 Task: Send an email with the signature Danny Hernandez with the subject Follow-up on a salary expectation and the message I am following up on the status of the project deliverables. Can you please let me know if there are any delays? from softage.7@softage.net to softage.4@softage.net and softage.5@softage.net
Action: Mouse moved to (86, 111)
Screenshot: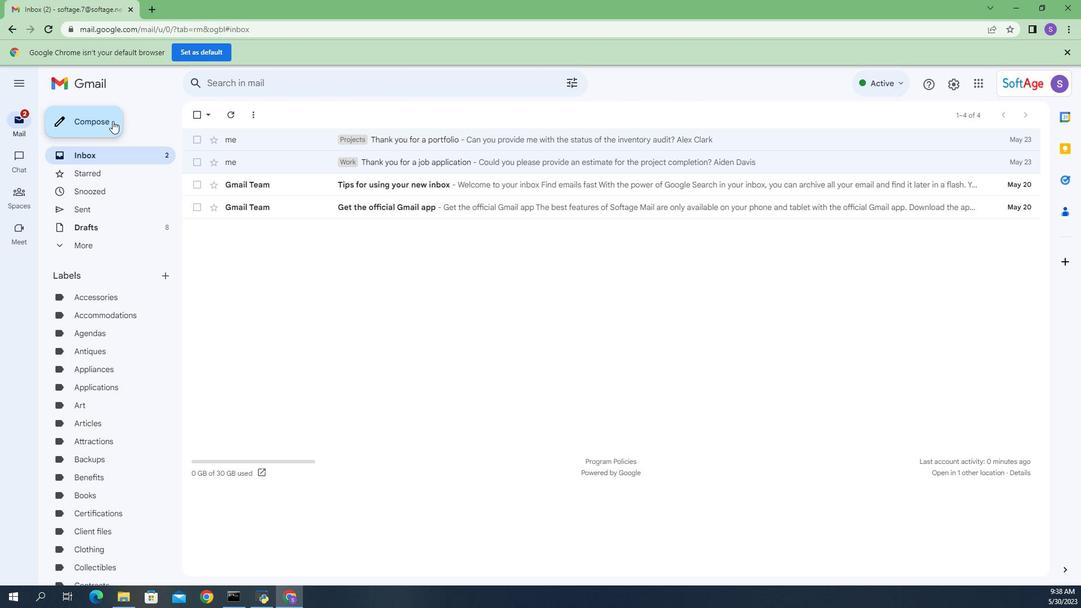 
Action: Mouse pressed left at (86, 111)
Screenshot: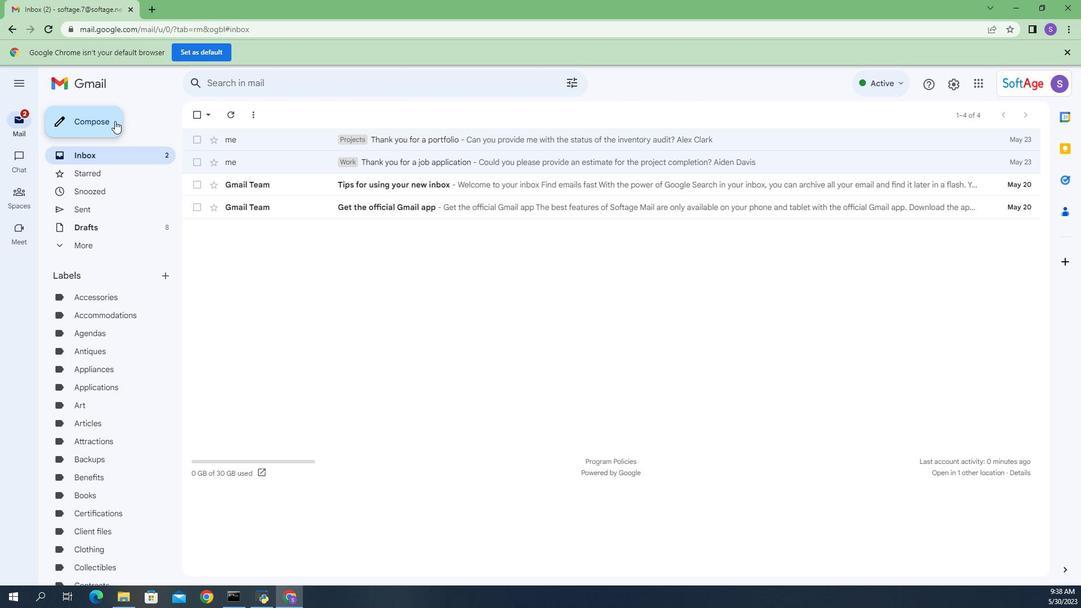 
Action: Mouse moved to (921, 580)
Screenshot: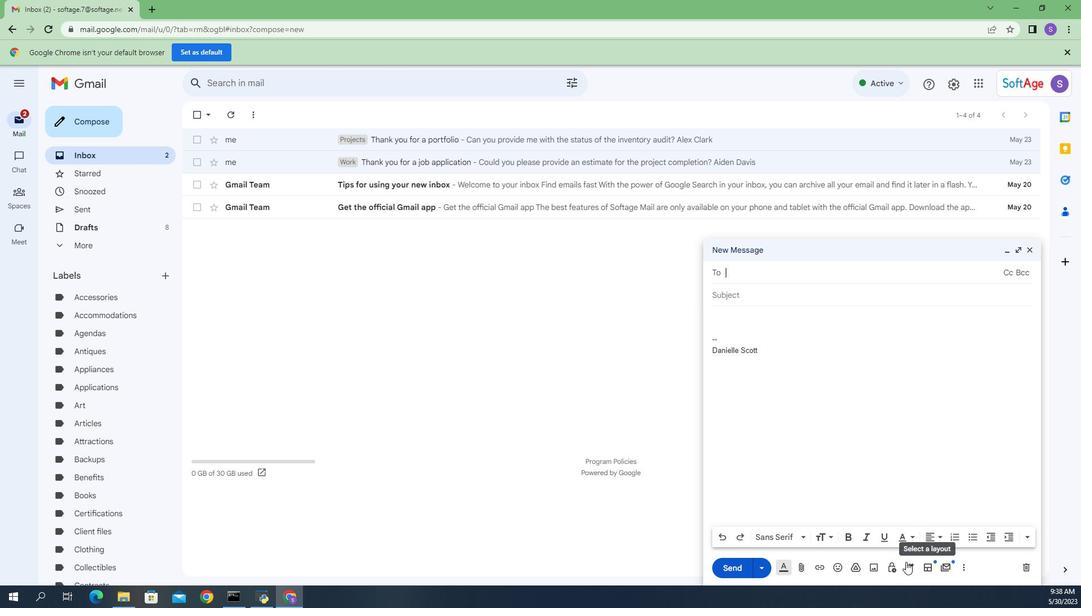 
Action: Mouse pressed left at (921, 580)
Screenshot: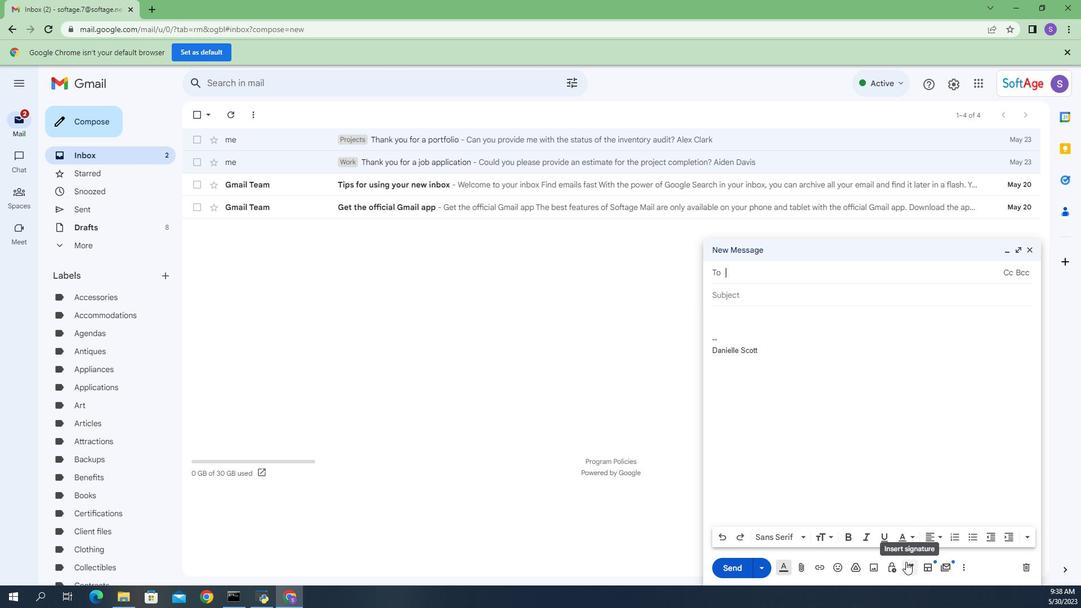 
Action: Mouse moved to (946, 516)
Screenshot: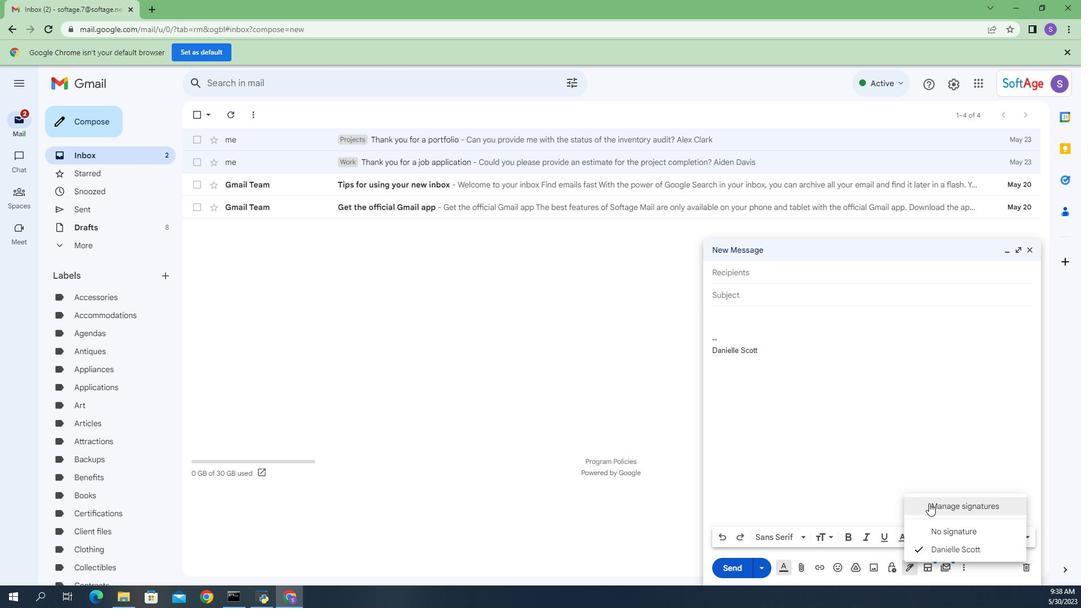 
Action: Mouse pressed left at (946, 516)
Screenshot: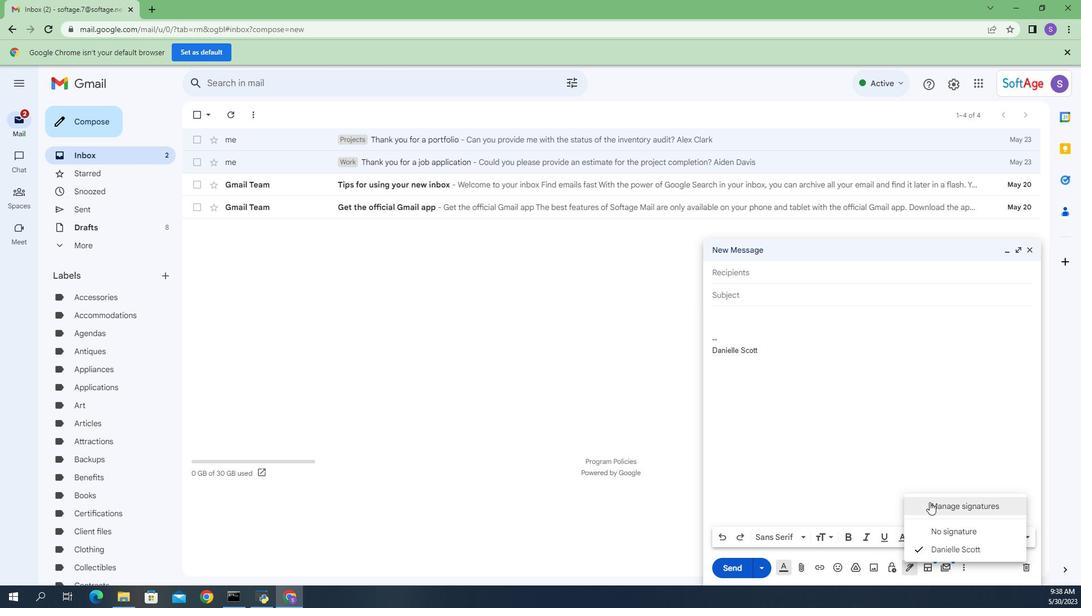 
Action: Mouse moved to (462, 336)
Screenshot: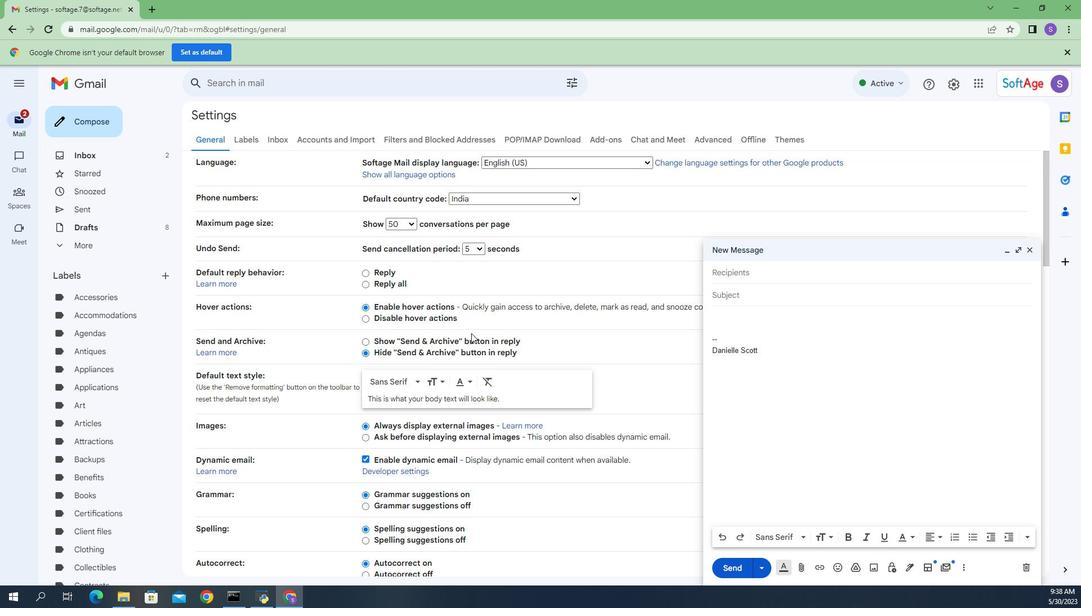 
Action: Mouse scrolled (462, 336) with delta (0, 0)
Screenshot: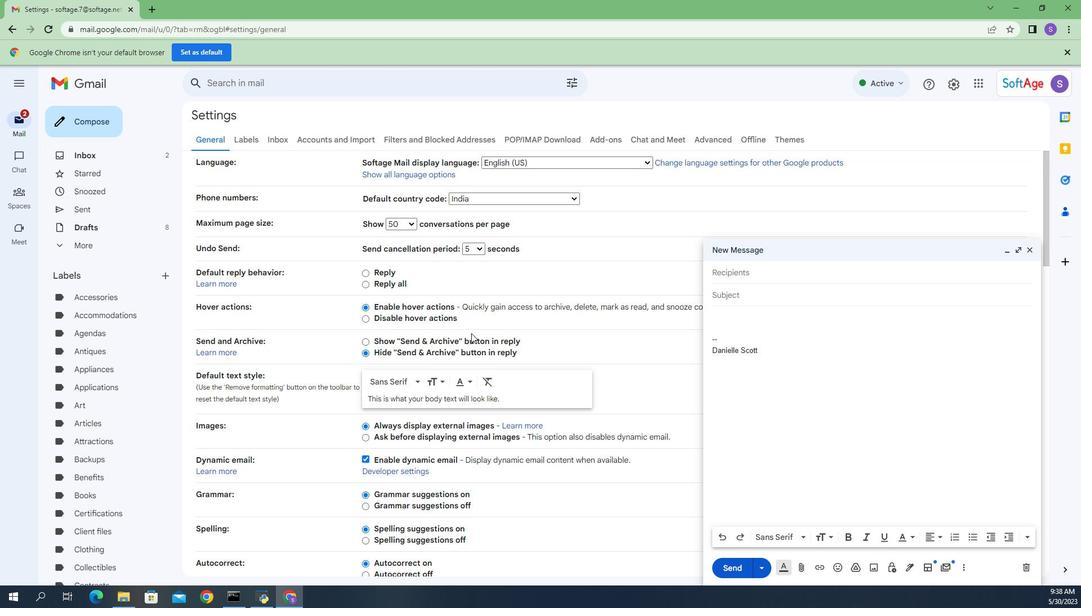 
Action: Mouse scrolled (462, 336) with delta (0, 0)
Screenshot: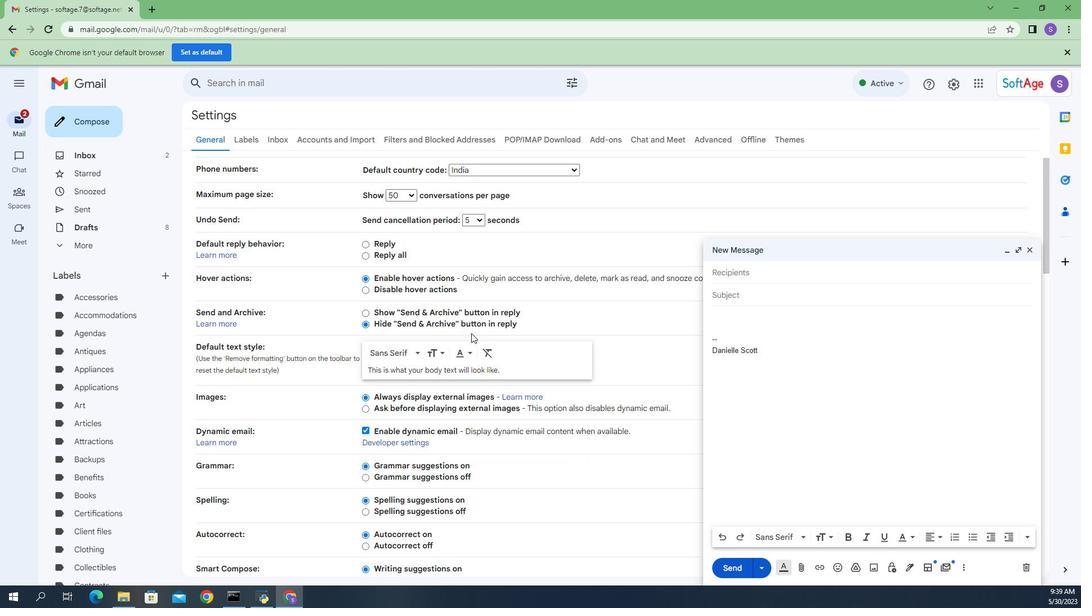 
Action: Mouse scrolled (462, 336) with delta (0, 0)
Screenshot: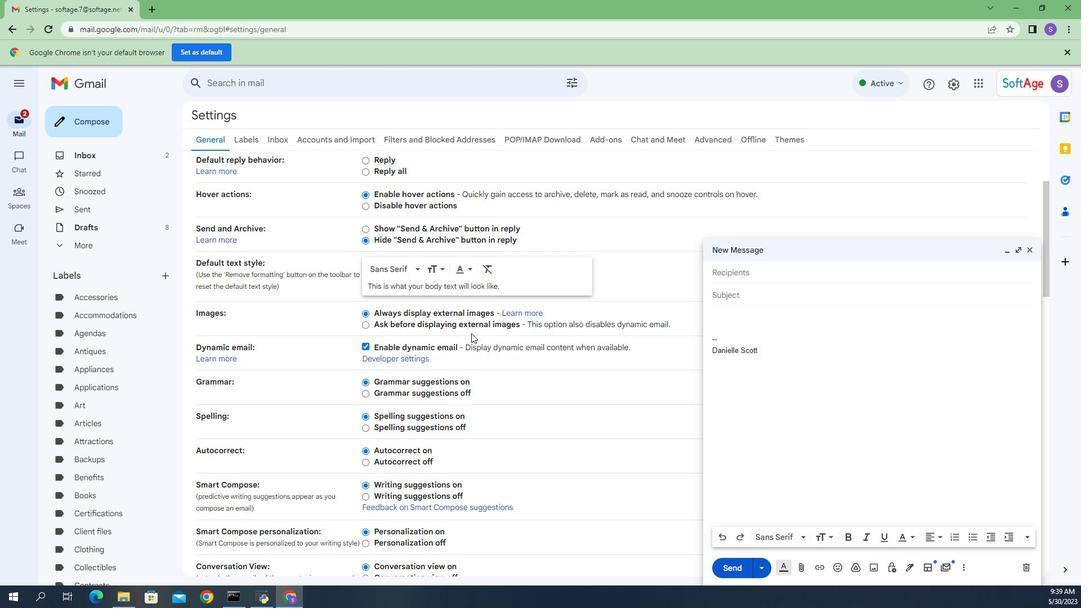 
Action: Mouse scrolled (462, 336) with delta (0, 0)
Screenshot: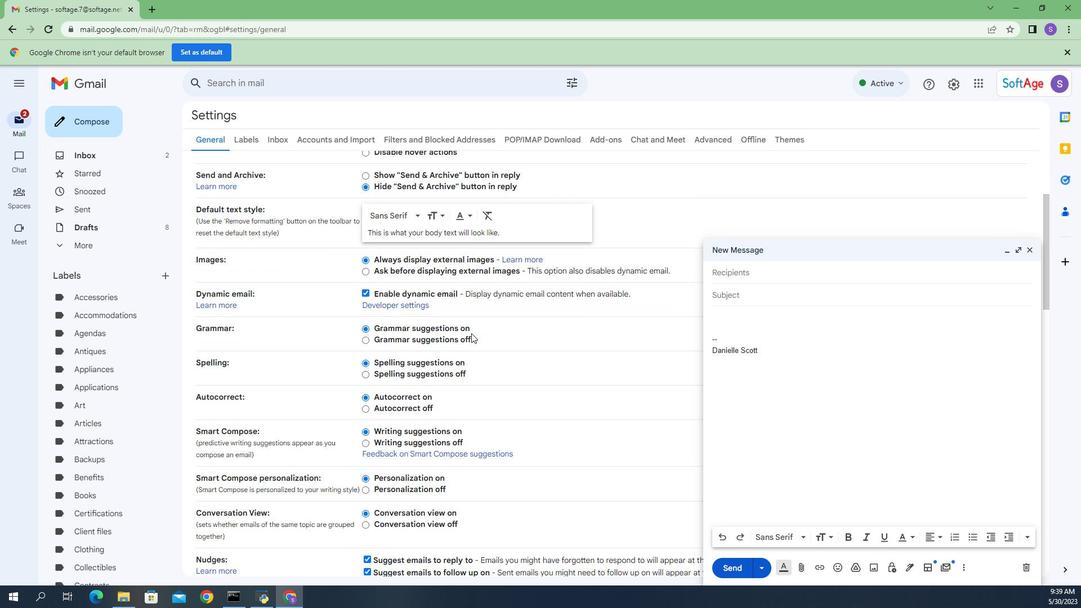 
Action: Mouse scrolled (462, 336) with delta (0, 0)
Screenshot: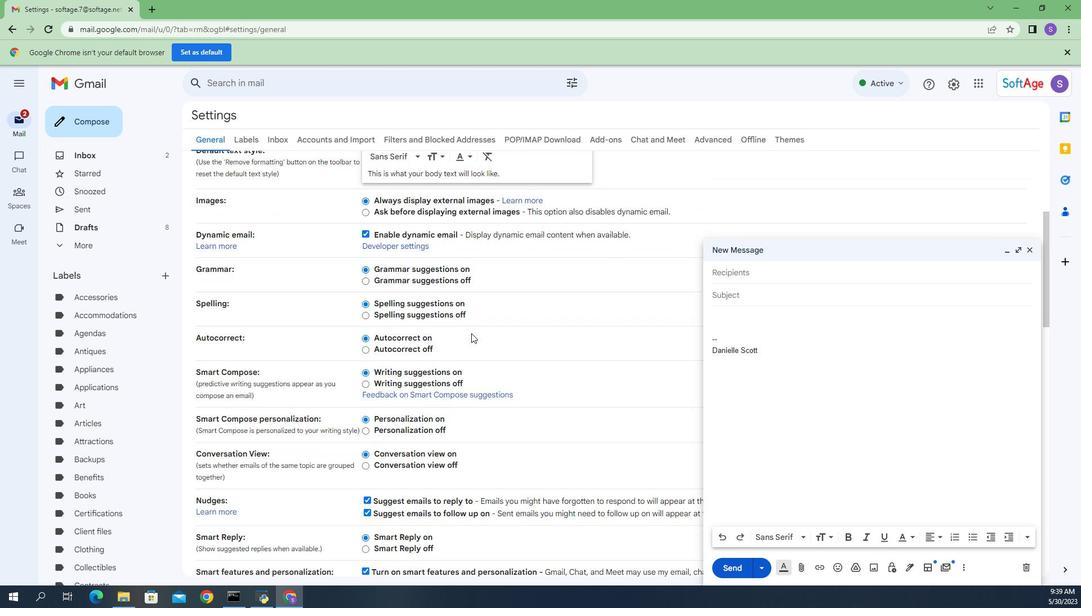 
Action: Mouse scrolled (462, 336) with delta (0, 0)
Screenshot: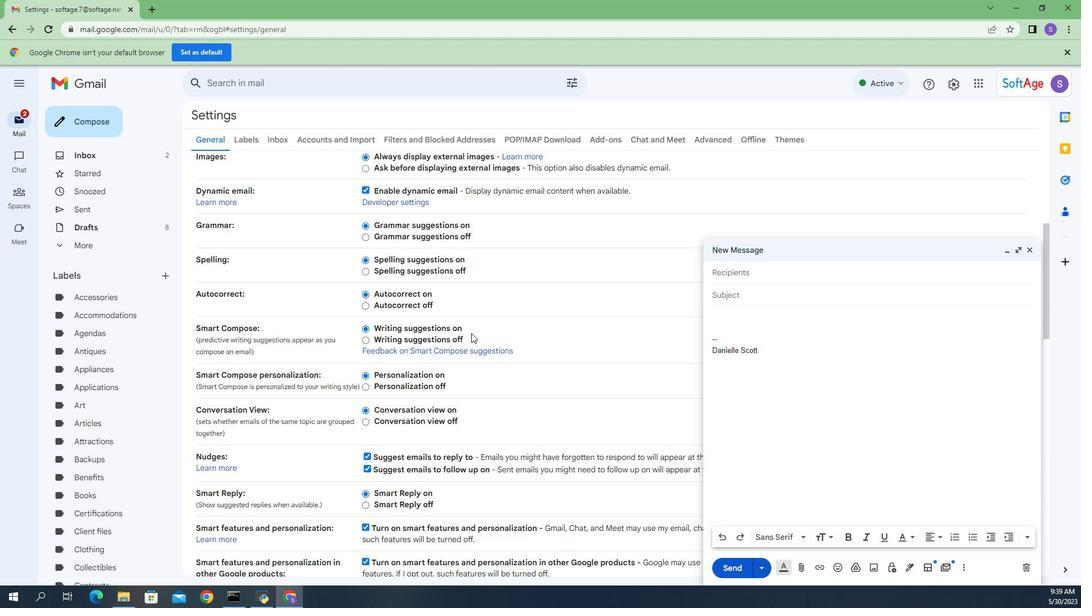 
Action: Mouse scrolled (462, 336) with delta (0, 0)
Screenshot: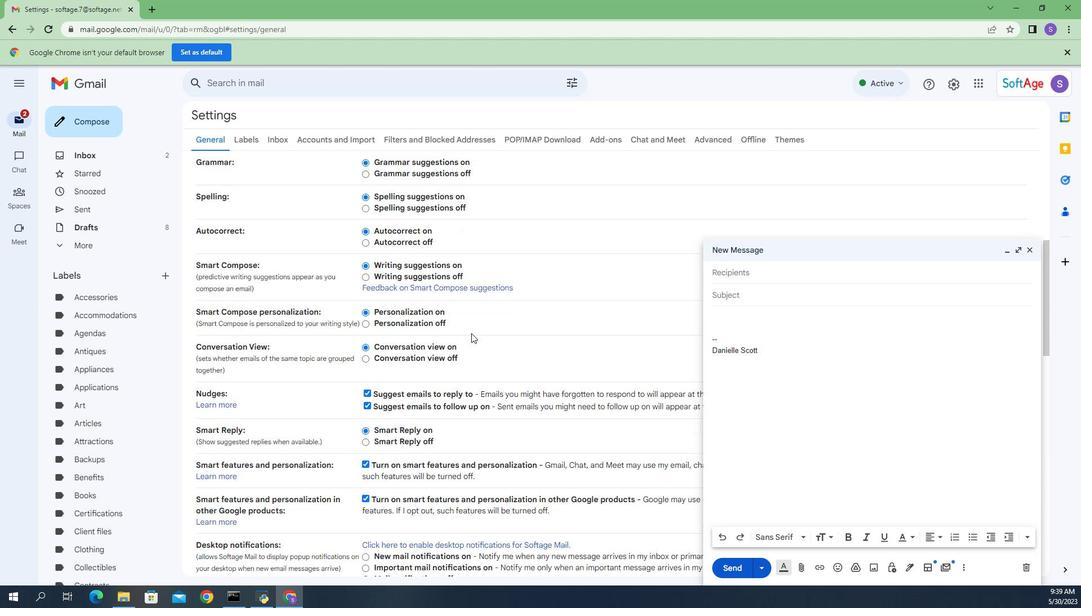 
Action: Mouse scrolled (462, 336) with delta (0, 0)
Screenshot: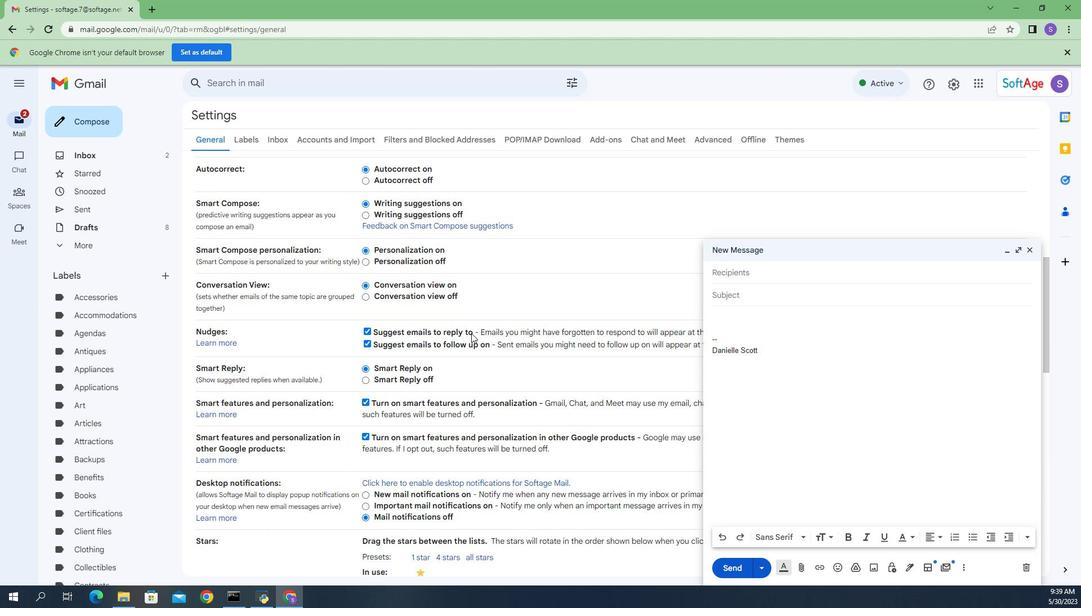 
Action: Mouse scrolled (462, 336) with delta (0, 0)
Screenshot: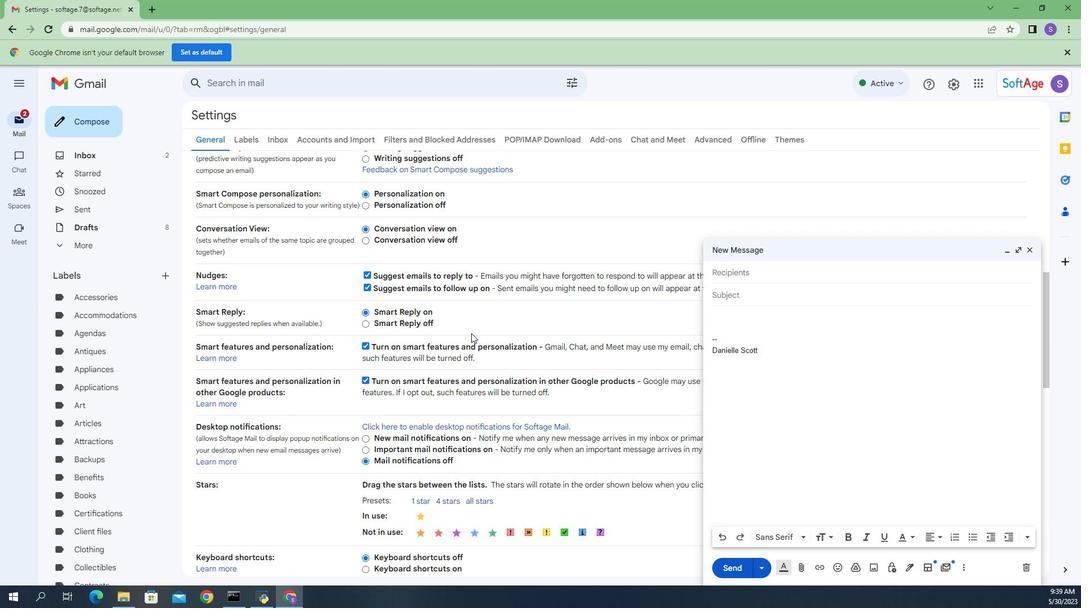 
Action: Mouse scrolled (462, 336) with delta (0, 0)
Screenshot: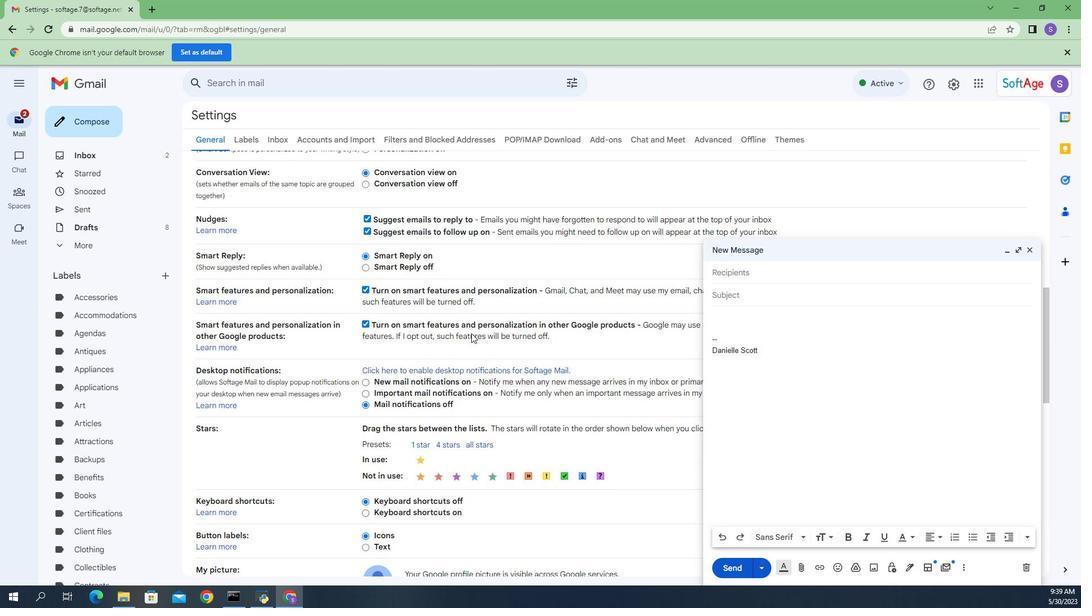 
Action: Mouse scrolled (462, 336) with delta (0, 0)
Screenshot: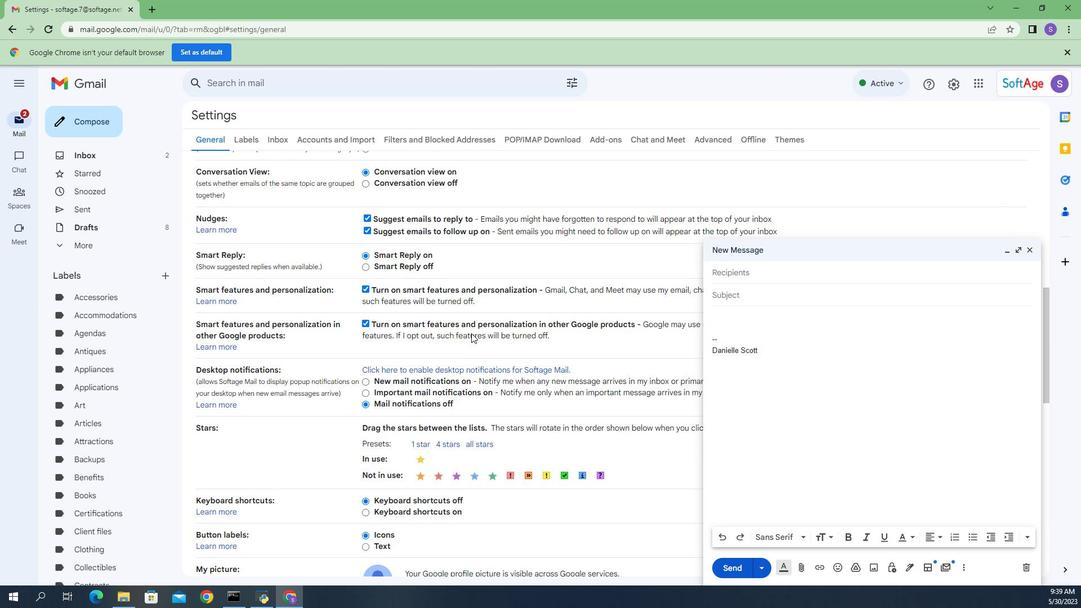 
Action: Mouse scrolled (462, 336) with delta (0, 0)
Screenshot: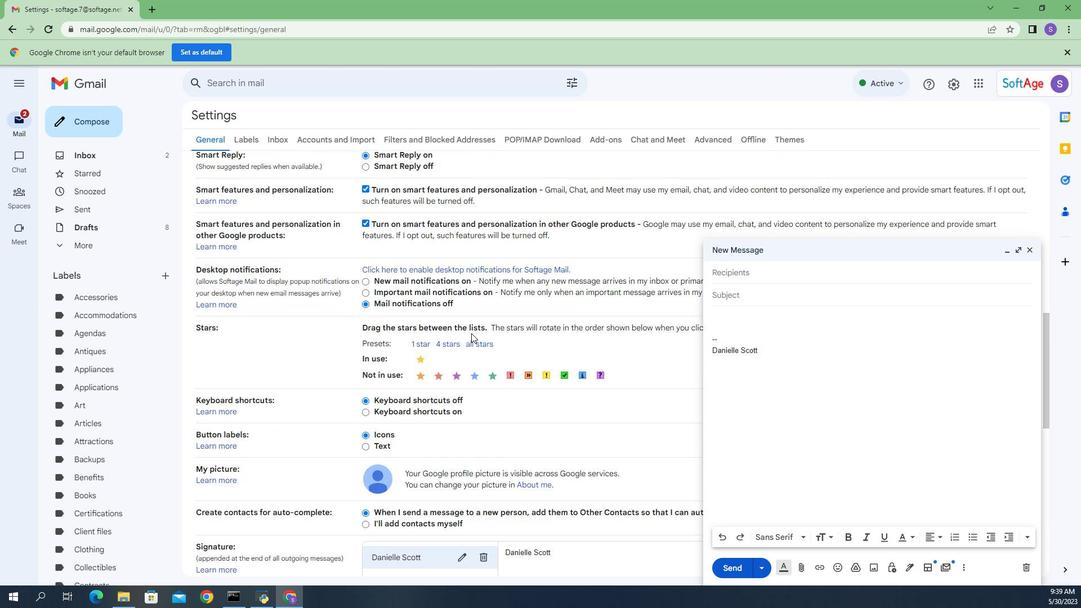 
Action: Mouse scrolled (462, 336) with delta (0, 0)
Screenshot: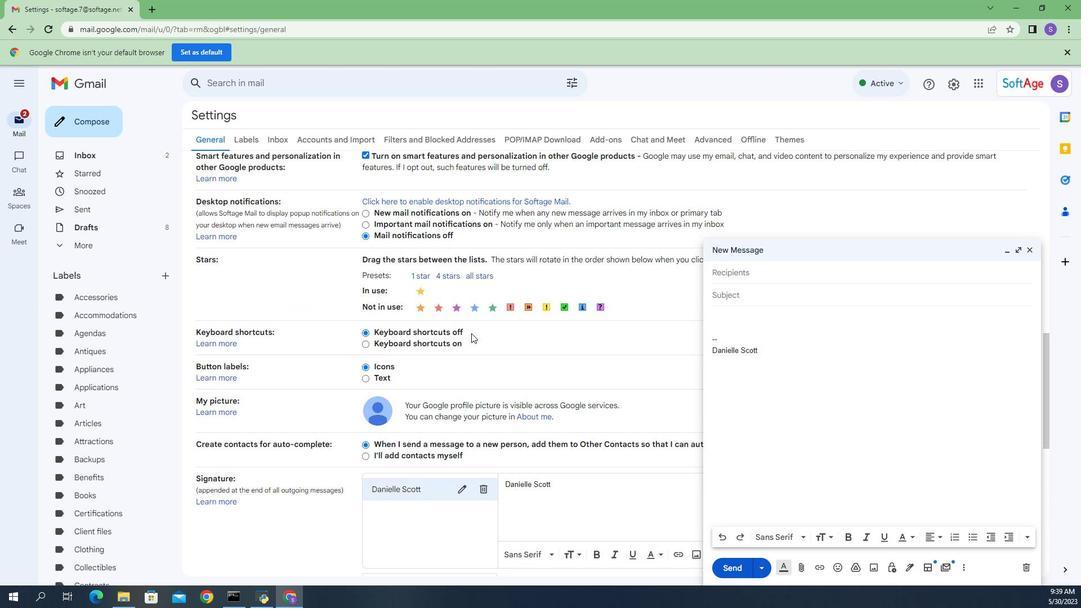 
Action: Mouse scrolled (462, 336) with delta (0, 0)
Screenshot: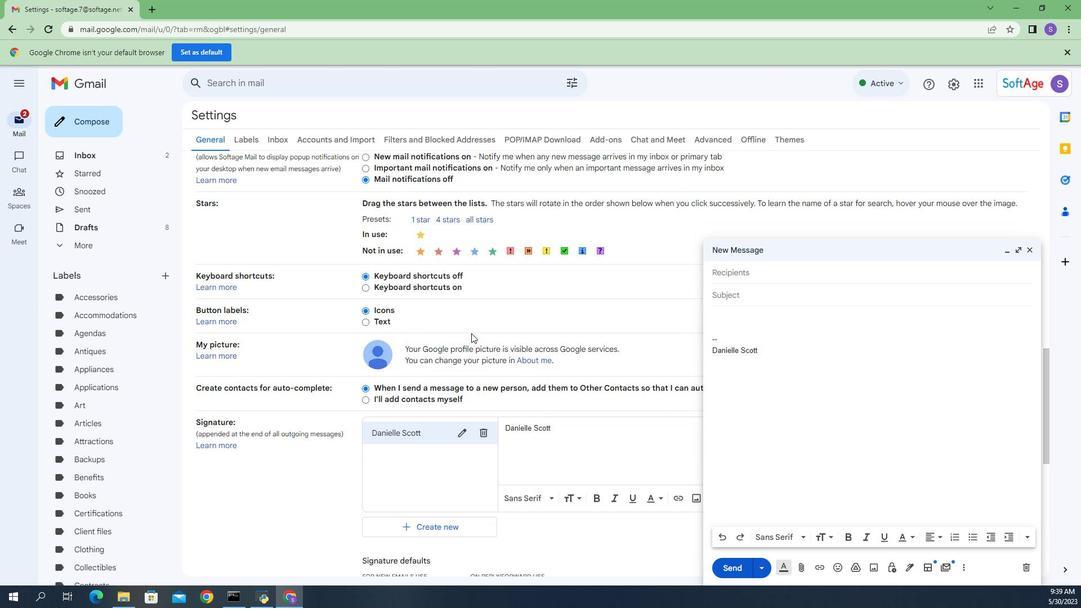 
Action: Mouse moved to (477, 384)
Screenshot: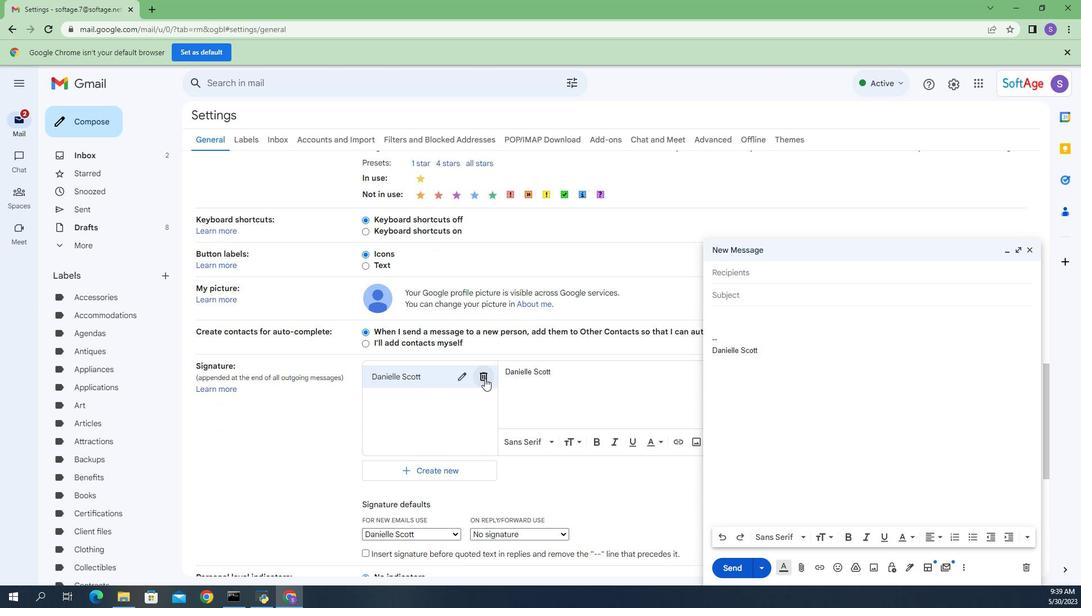 
Action: Mouse pressed left at (477, 384)
Screenshot: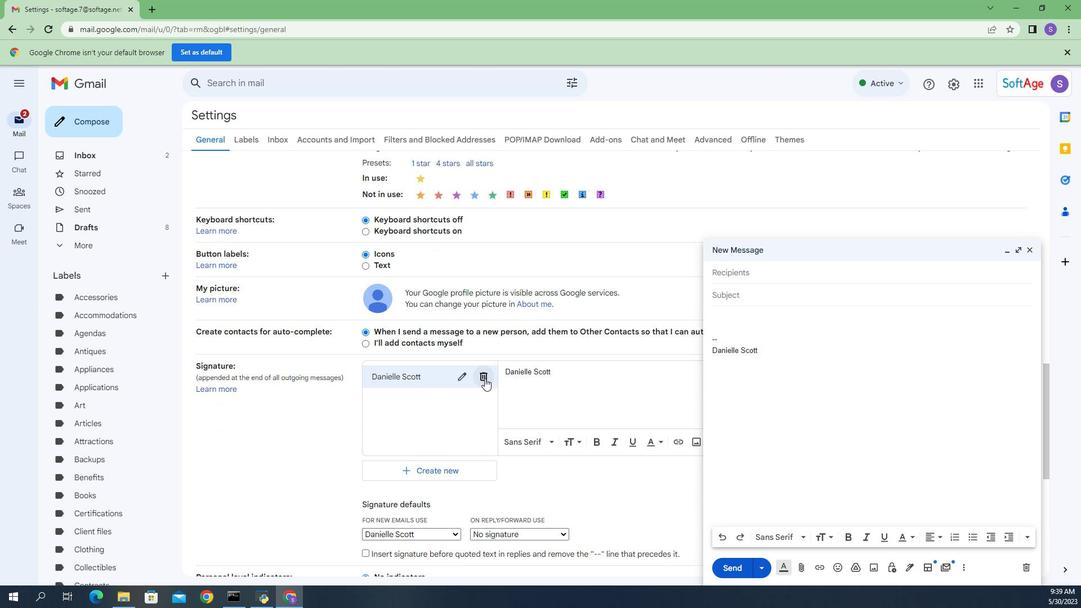 
Action: Mouse moved to (634, 348)
Screenshot: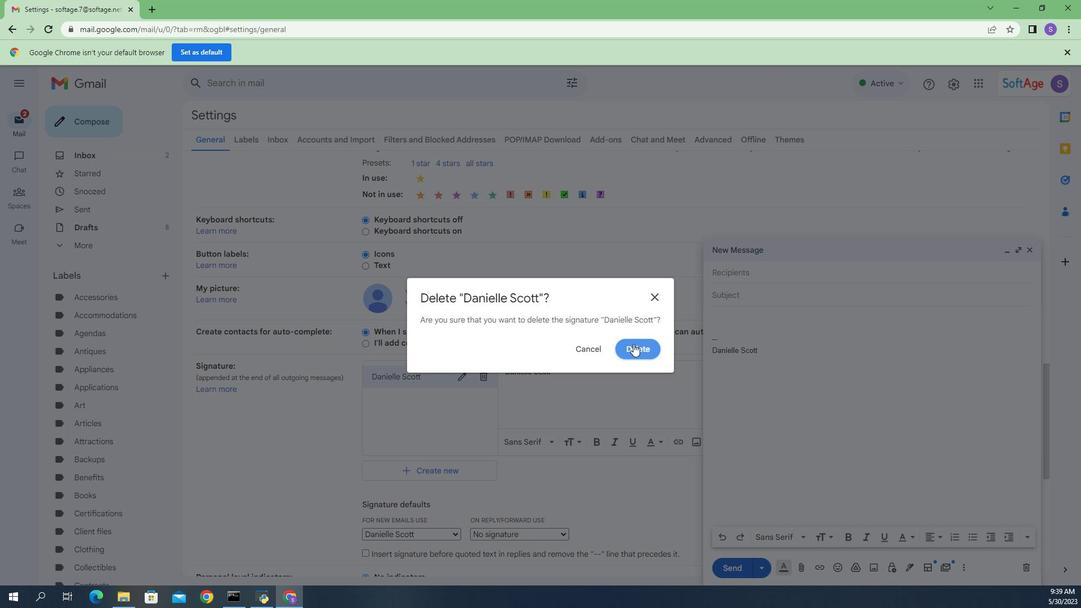 
Action: Mouse pressed left at (634, 348)
Screenshot: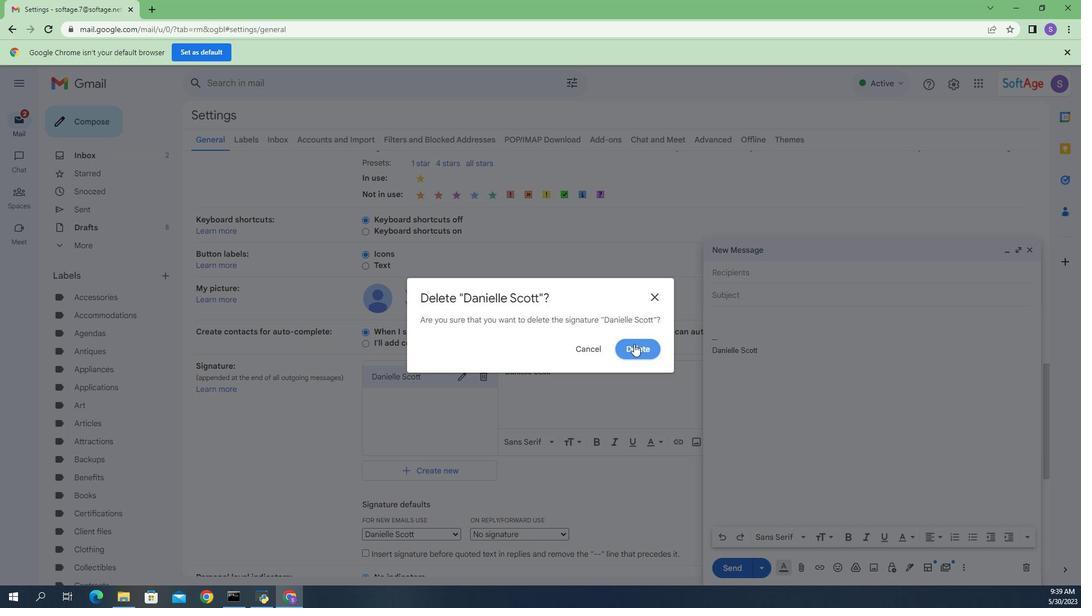 
Action: Mouse moved to (401, 396)
Screenshot: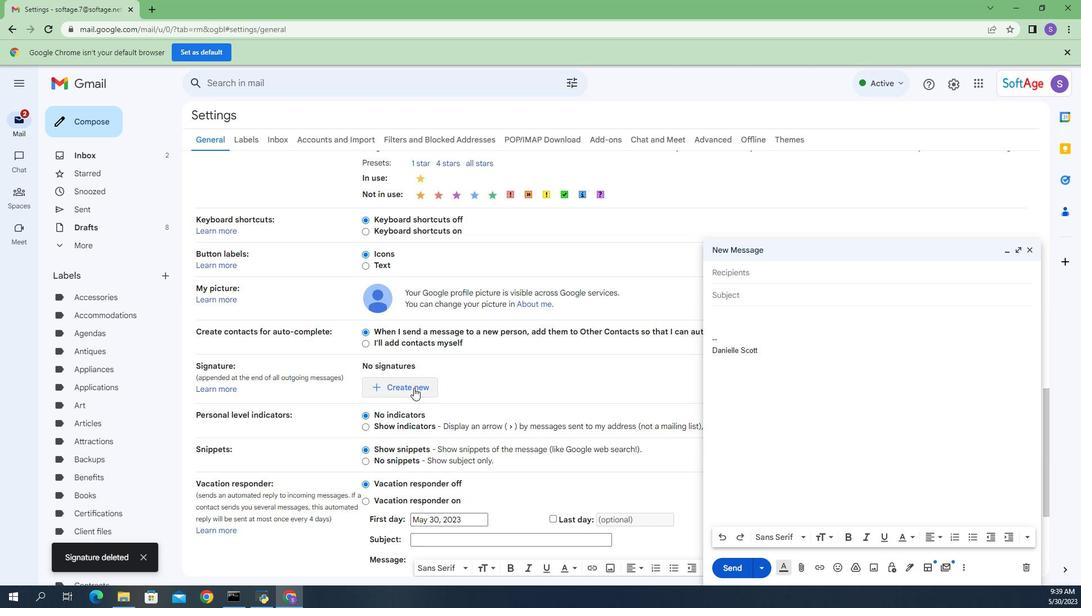 
Action: Mouse pressed left at (401, 396)
Screenshot: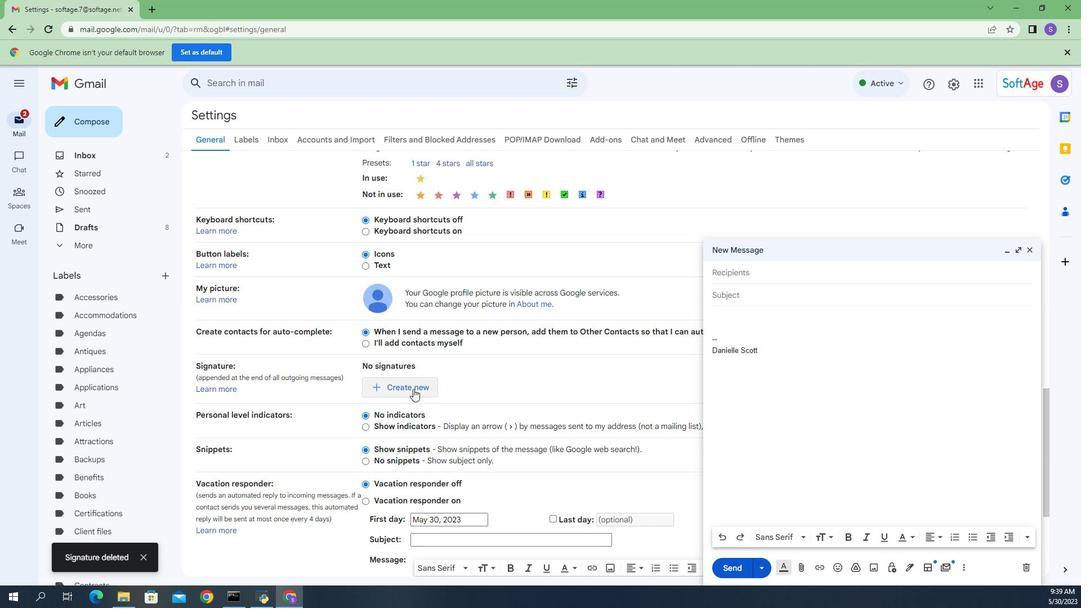 
Action: Mouse moved to (401, 391)
Screenshot: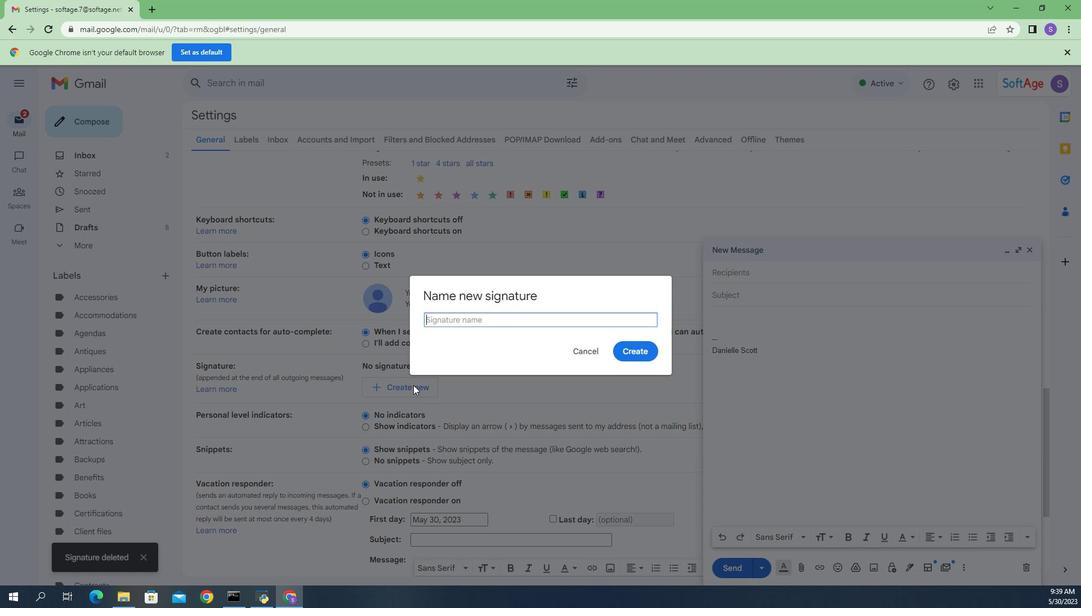 
Action: Key pressed <Key.caps_lock>D<Key.caps_lock>anny<Key.space><Key.caps_lock>H<Key.caps_lock>ernandez
Screenshot: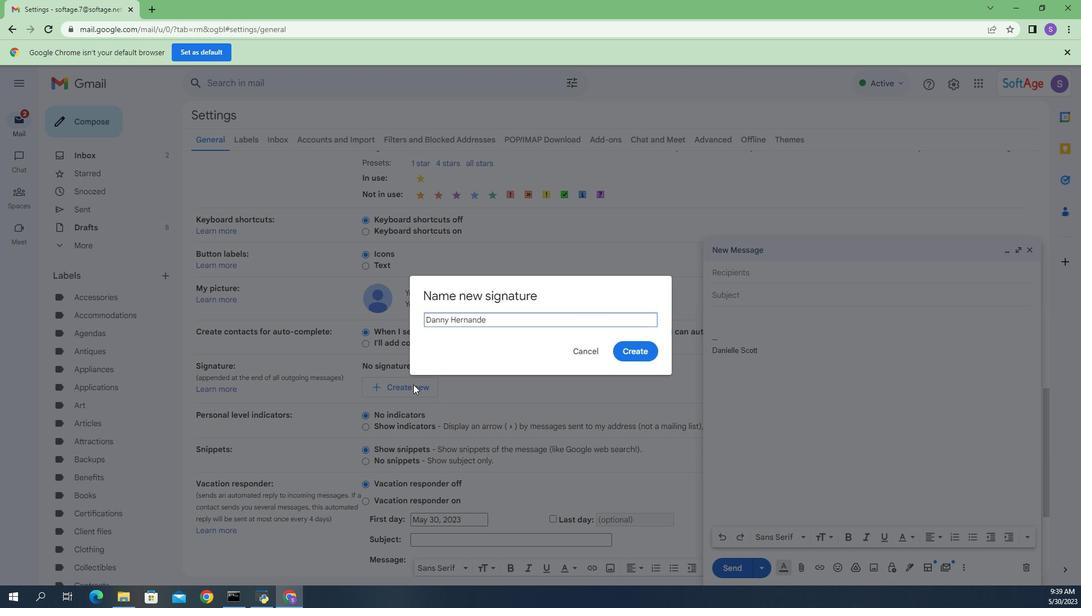 
Action: Mouse moved to (626, 354)
Screenshot: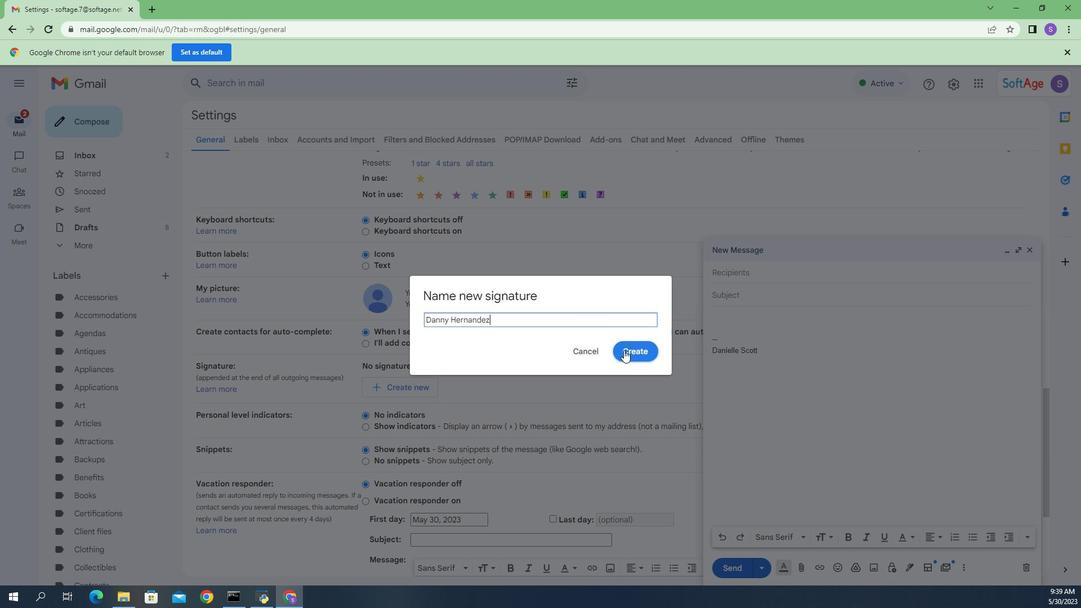 
Action: Mouse pressed left at (626, 354)
Screenshot: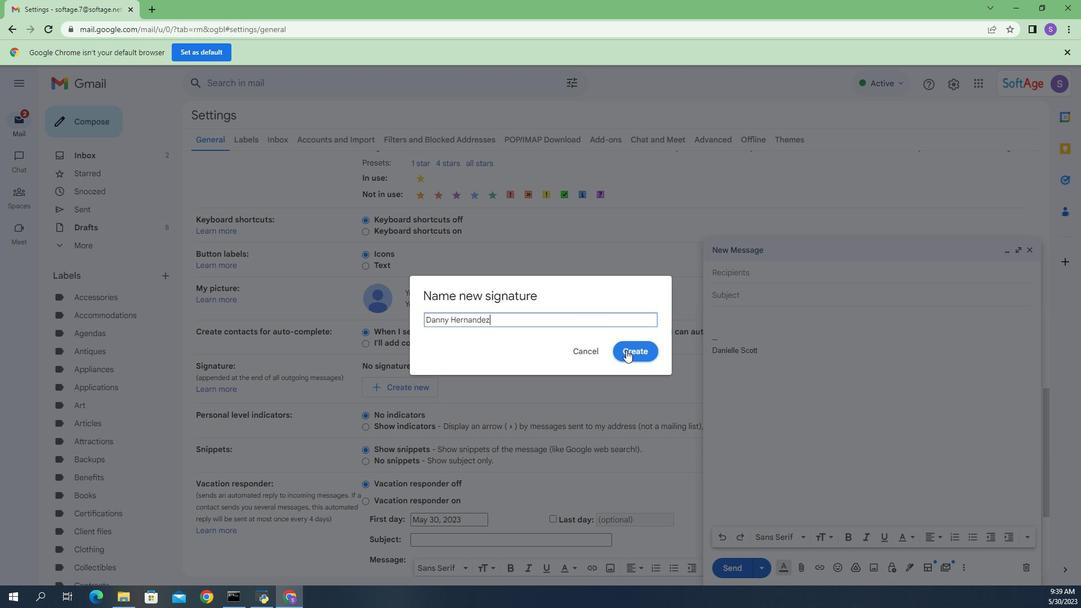 
Action: Mouse moved to (592, 398)
Screenshot: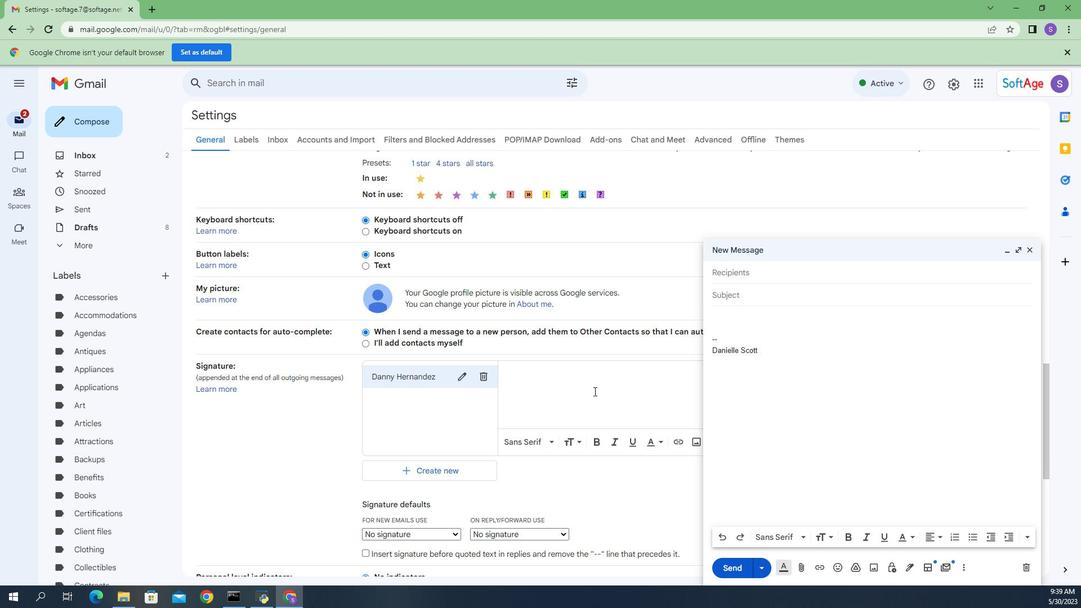 
Action: Mouse pressed left at (592, 398)
Screenshot: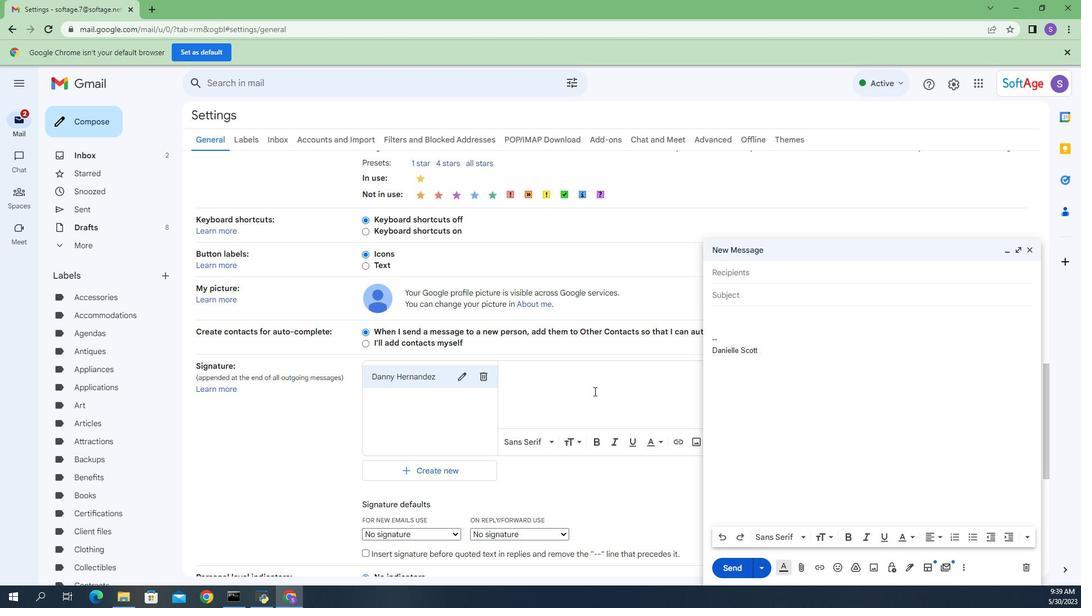 
Action: Mouse moved to (604, 460)
Screenshot: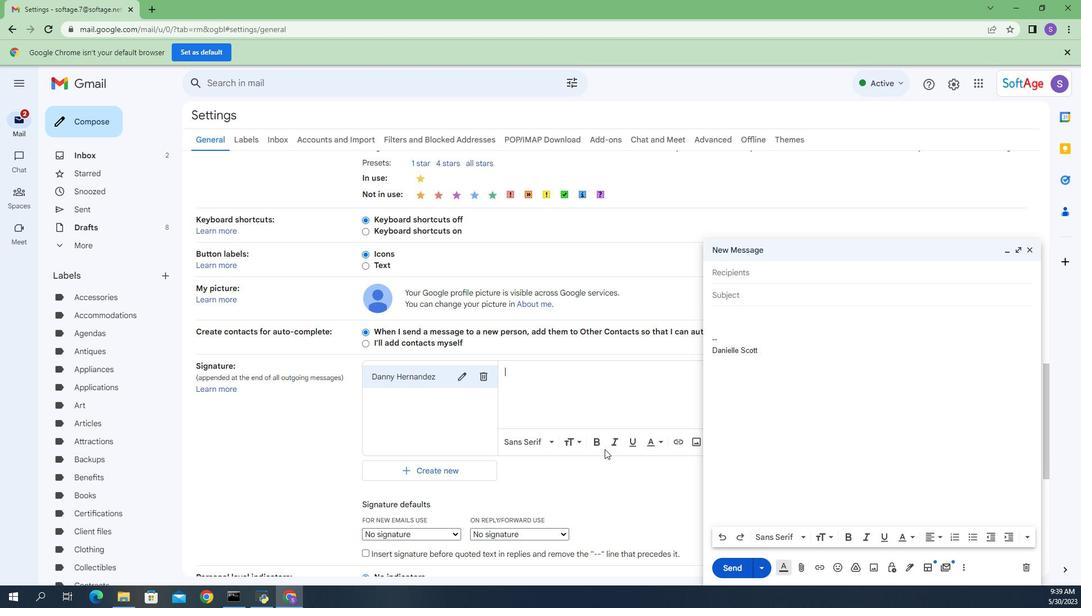 
Action: Key pressed <Key.caps_lock>D
Screenshot: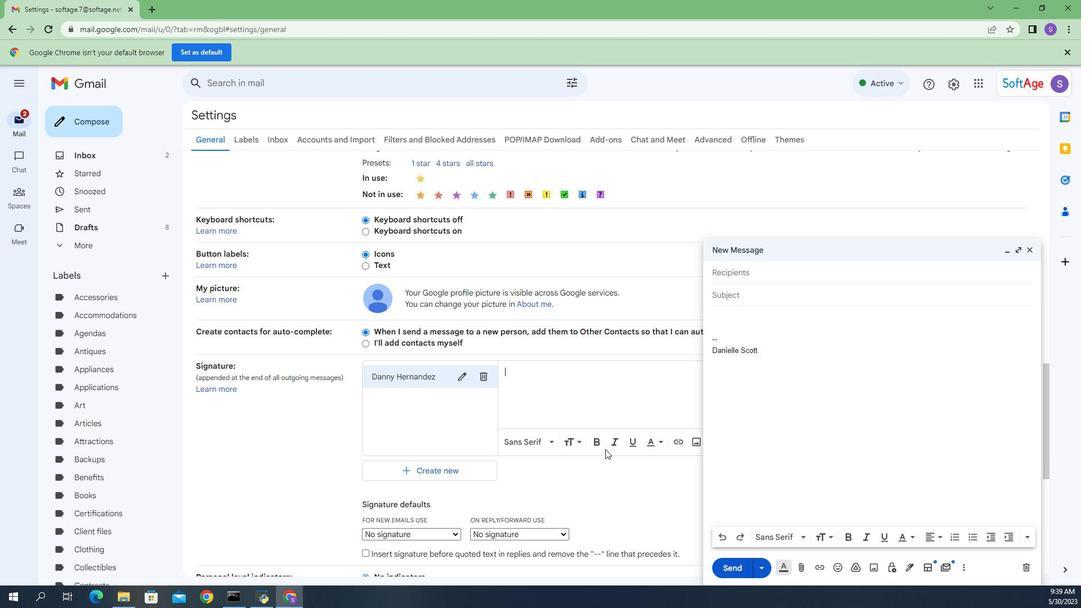 
Action: Mouse moved to (604, 460)
Screenshot: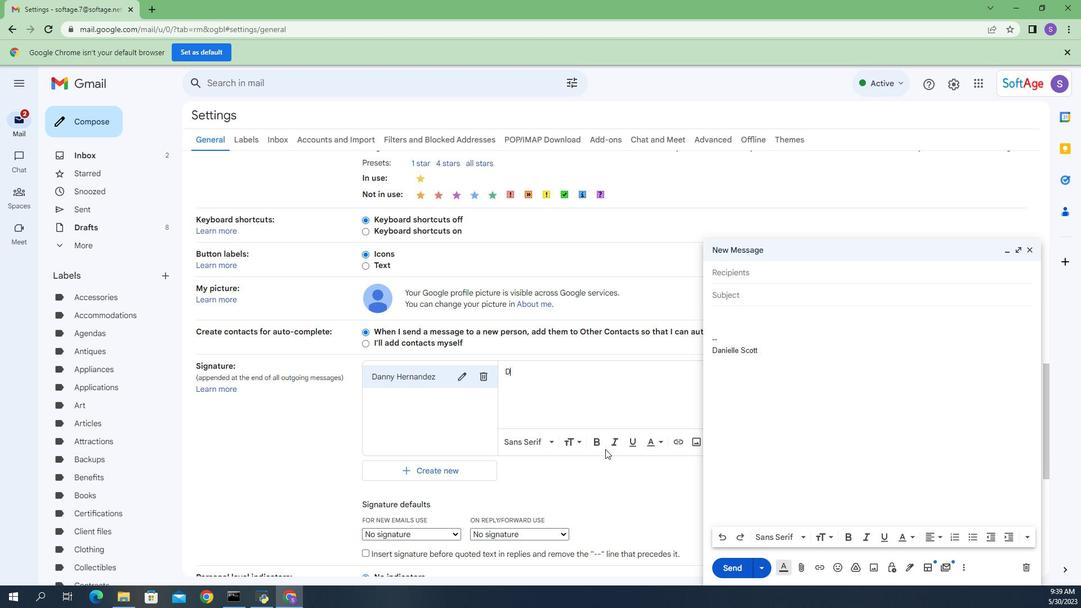 
Action: Key pressed <Key.caps_lock>
Screenshot: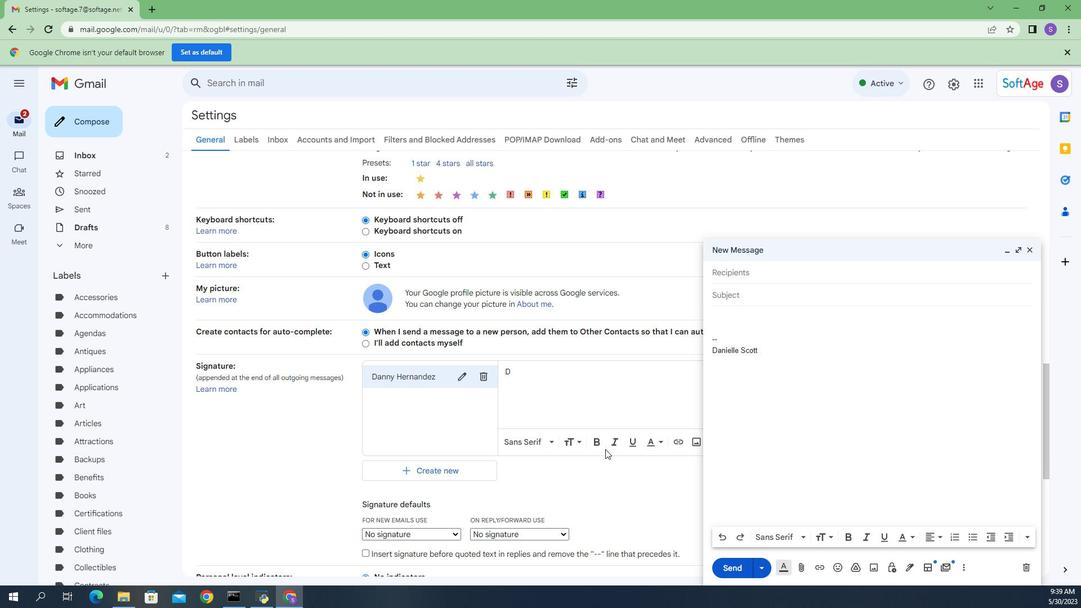 
Action: Mouse moved to (605, 460)
Screenshot: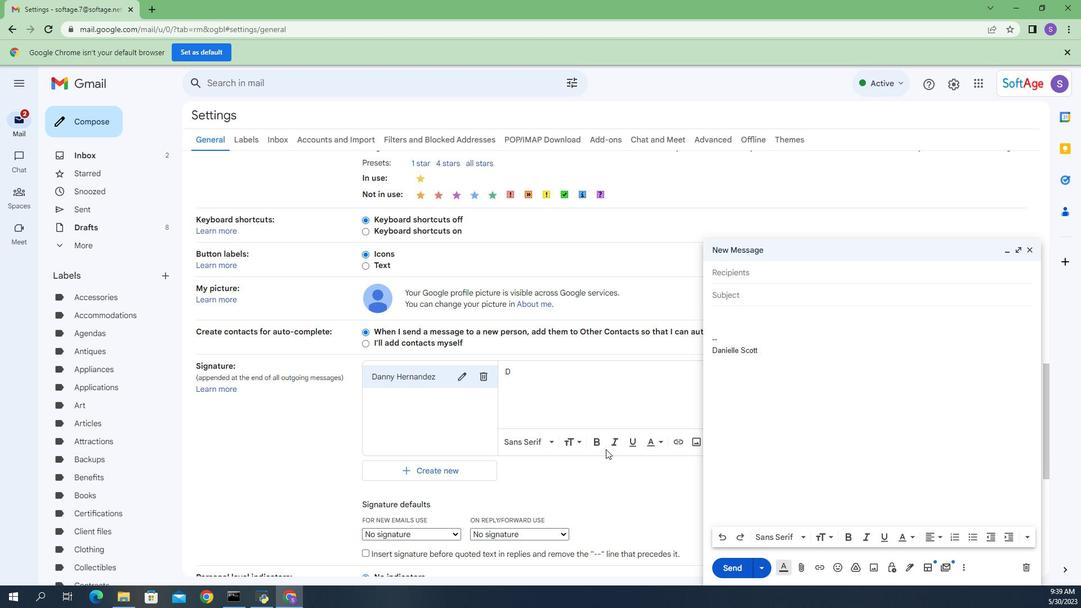 
Action: Key pressed anny
Screenshot: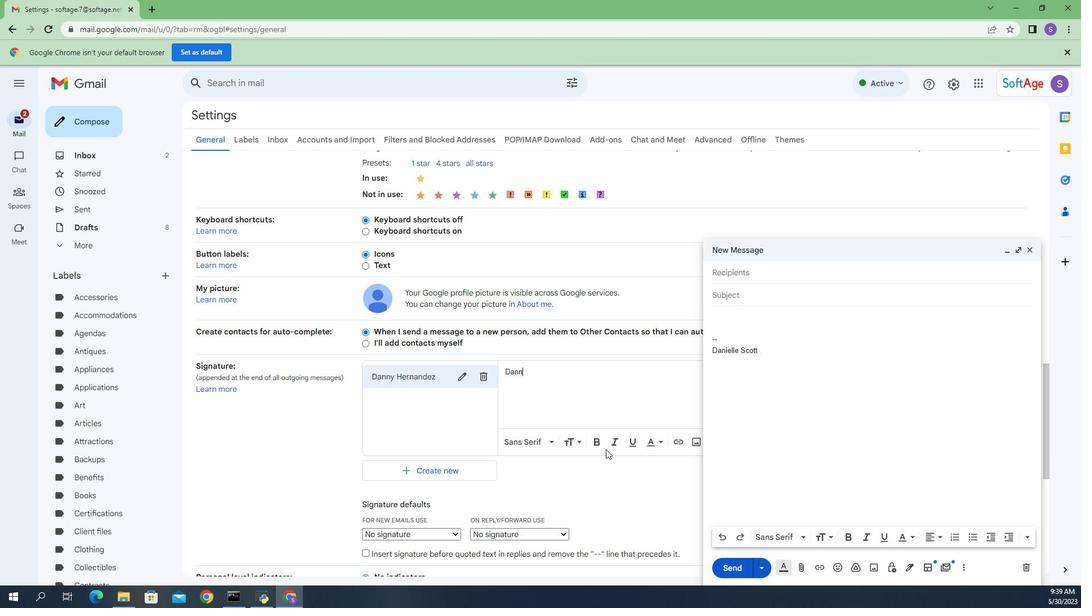 
Action: Mouse moved to (757, 491)
Screenshot: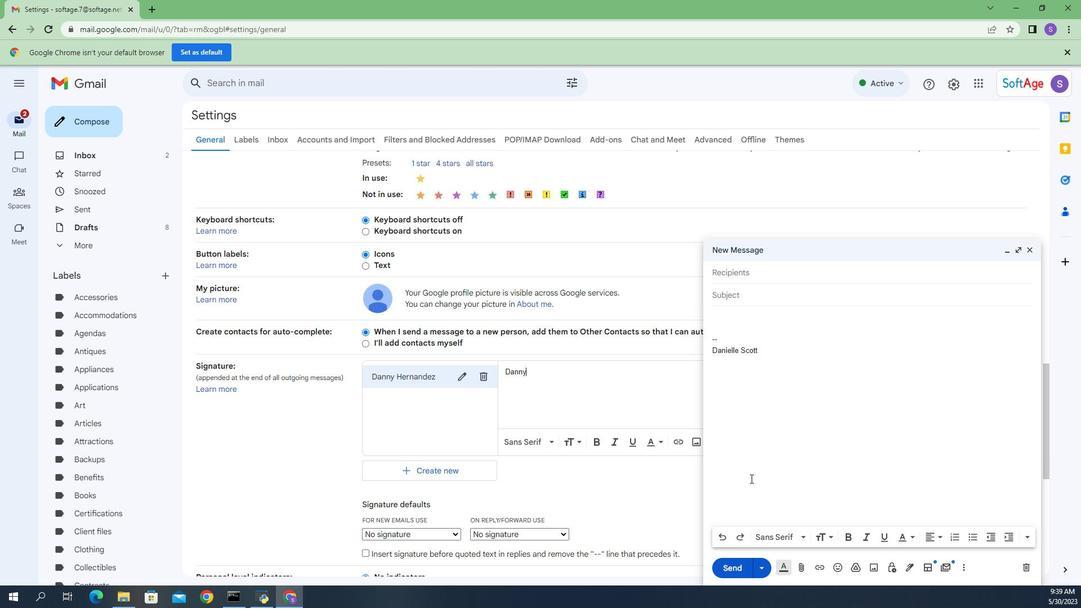 
Action: Key pressed <Key.space><Key.caps_lock>H<Key.caps_lock>ernandez
Screenshot: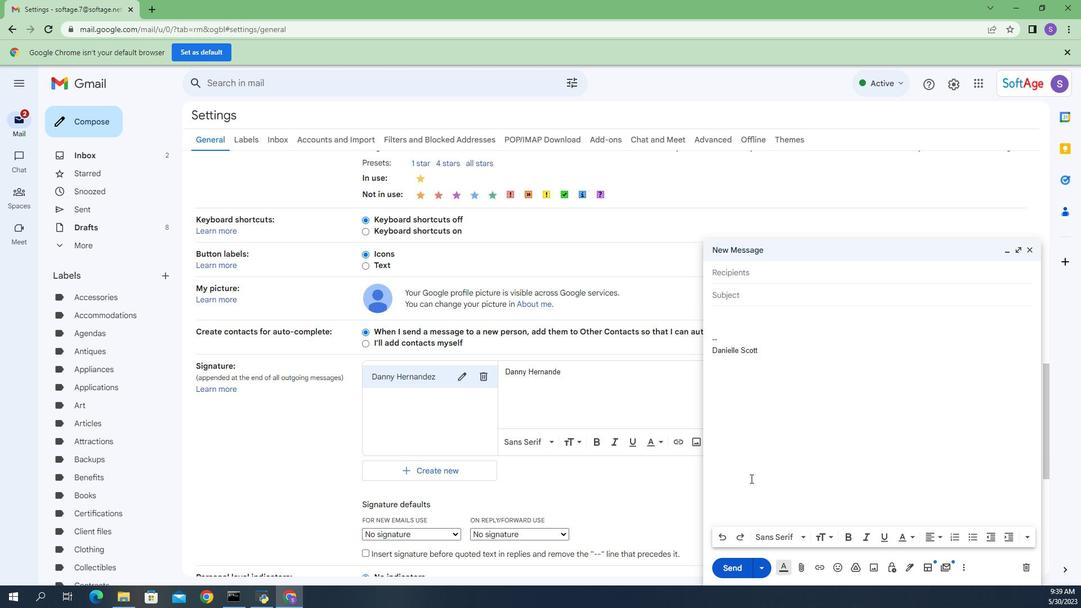 
Action: Mouse moved to (384, 553)
Screenshot: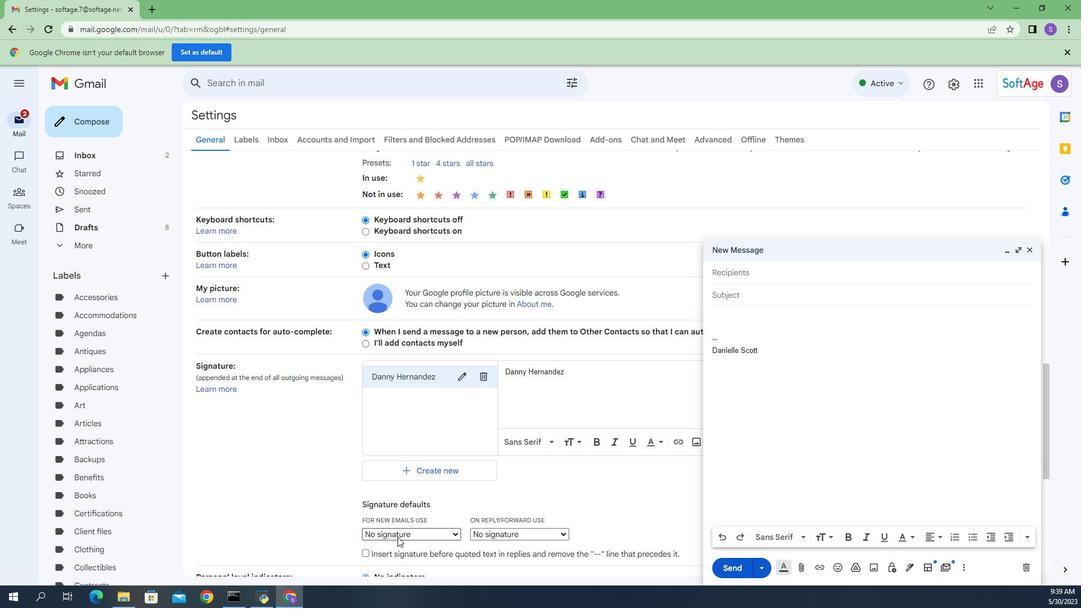 
Action: Mouse pressed left at (384, 553)
Screenshot: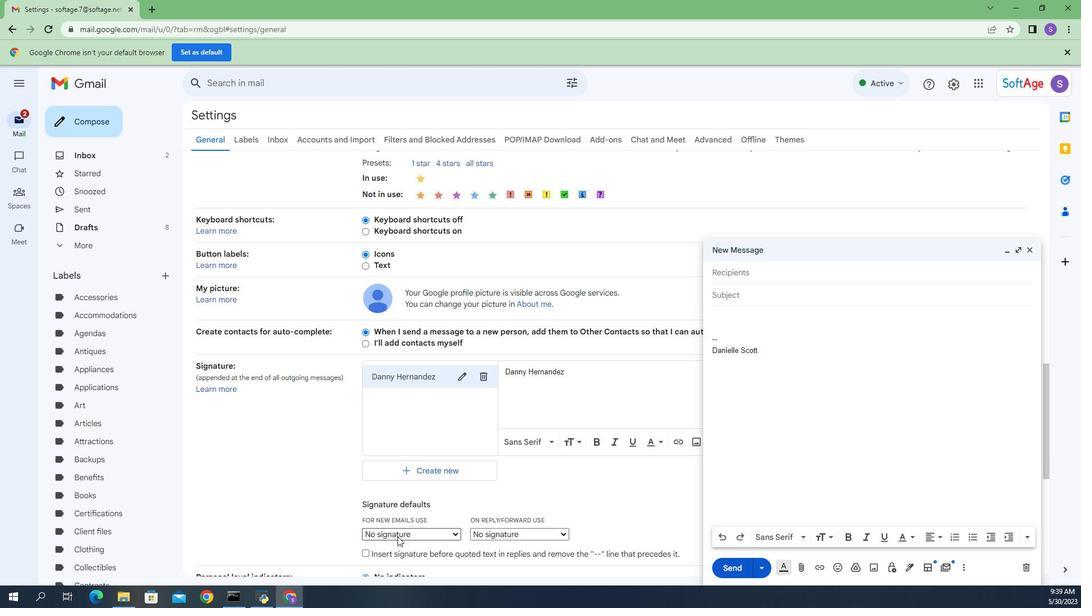 
Action: Mouse moved to (379, 572)
Screenshot: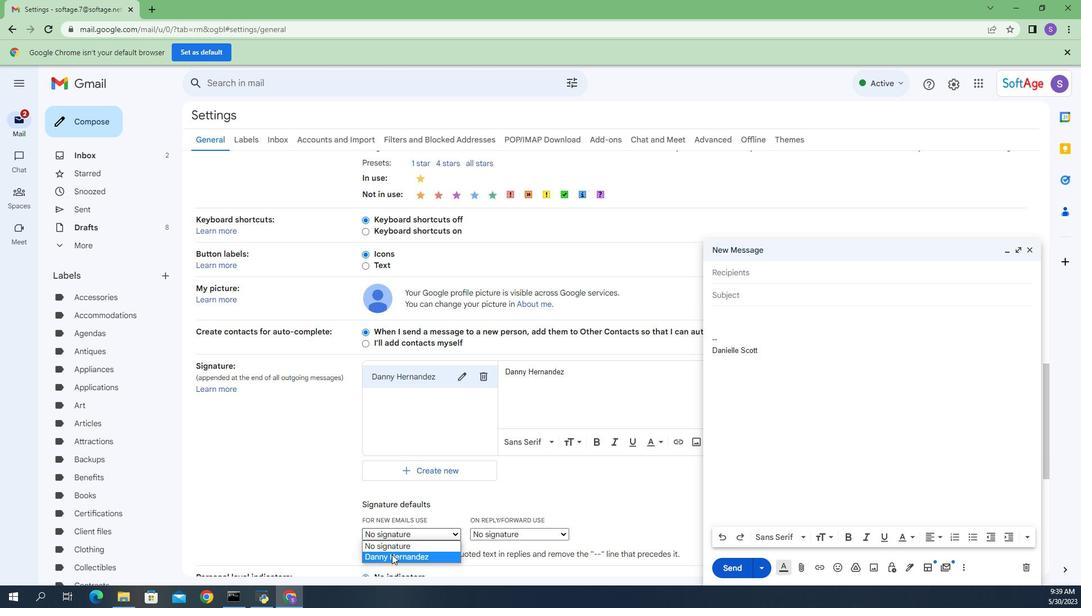 
Action: Mouse pressed left at (379, 572)
Screenshot: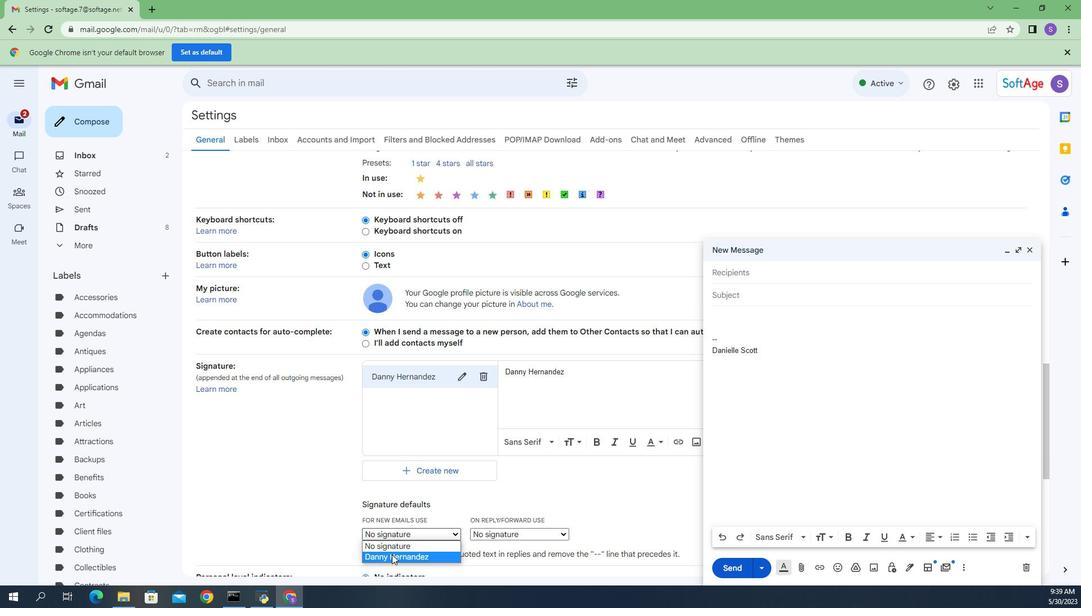 
Action: Mouse scrolled (379, 571) with delta (0, 0)
Screenshot: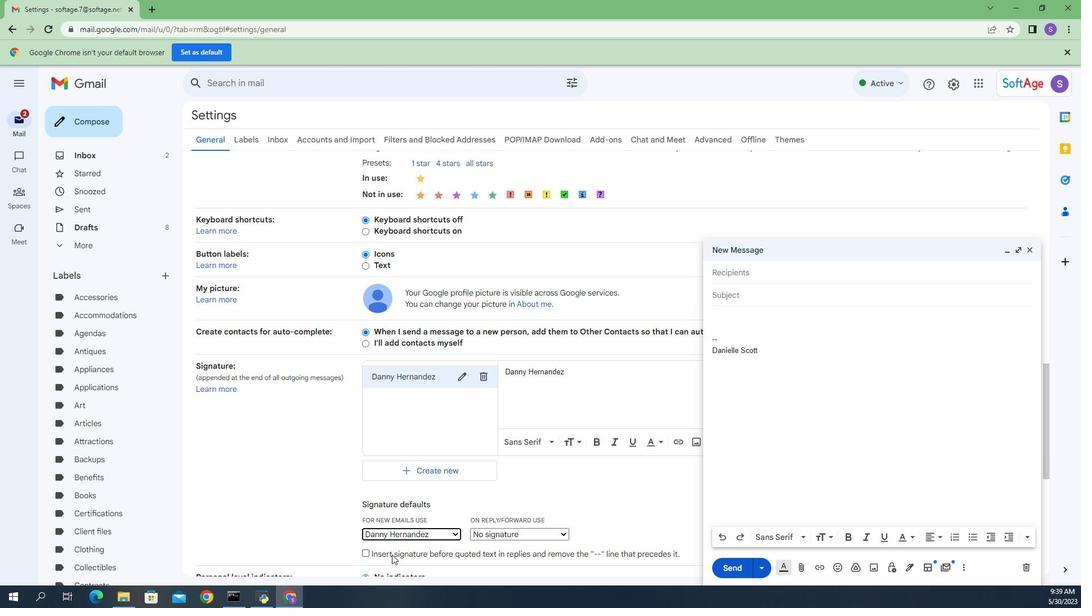 
Action: Mouse scrolled (379, 571) with delta (0, 0)
Screenshot: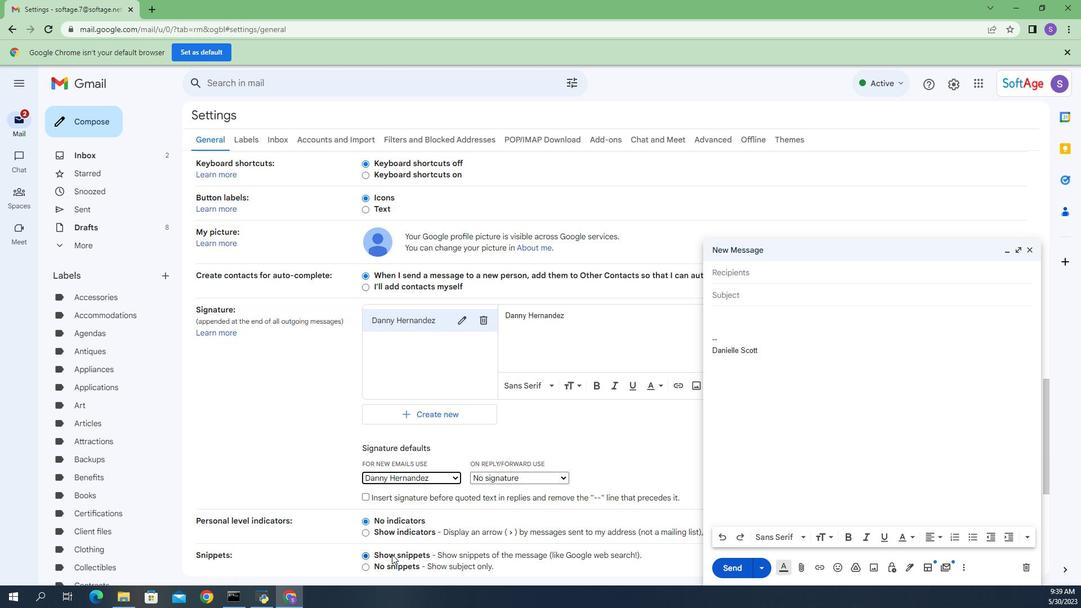 
Action: Mouse scrolled (379, 571) with delta (0, 0)
Screenshot: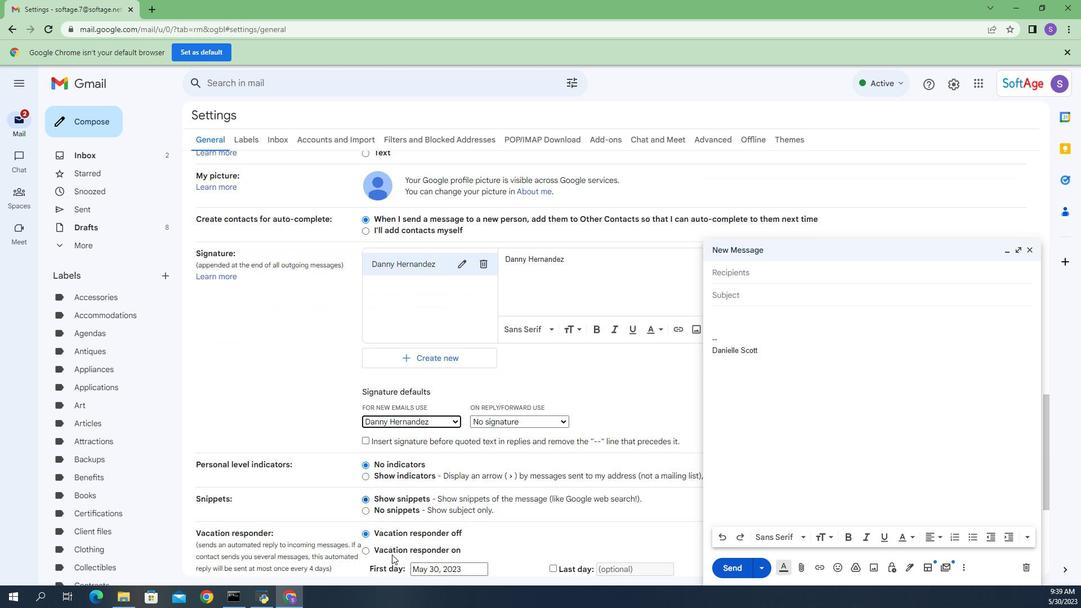 
Action: Mouse scrolled (379, 571) with delta (0, 0)
Screenshot: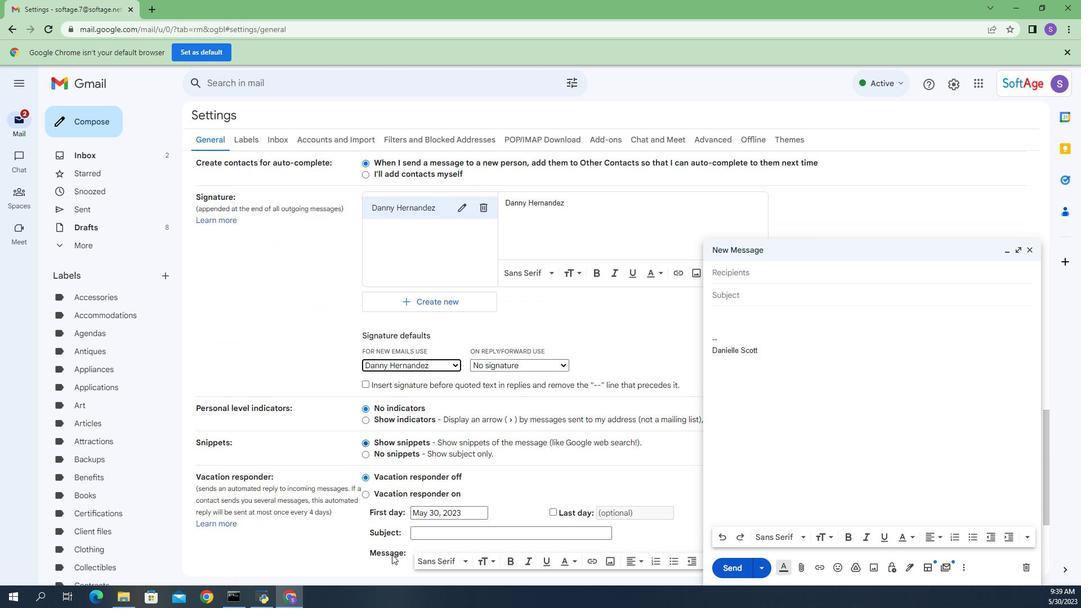 
Action: Mouse scrolled (379, 571) with delta (0, 0)
Screenshot: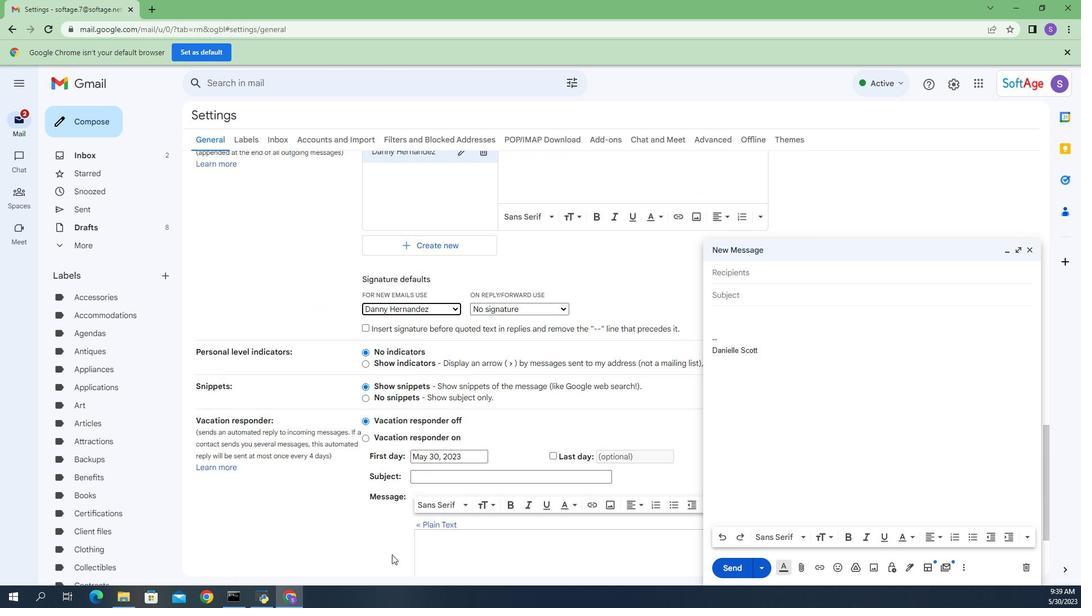 
Action: Mouse scrolled (379, 571) with delta (0, 0)
Screenshot: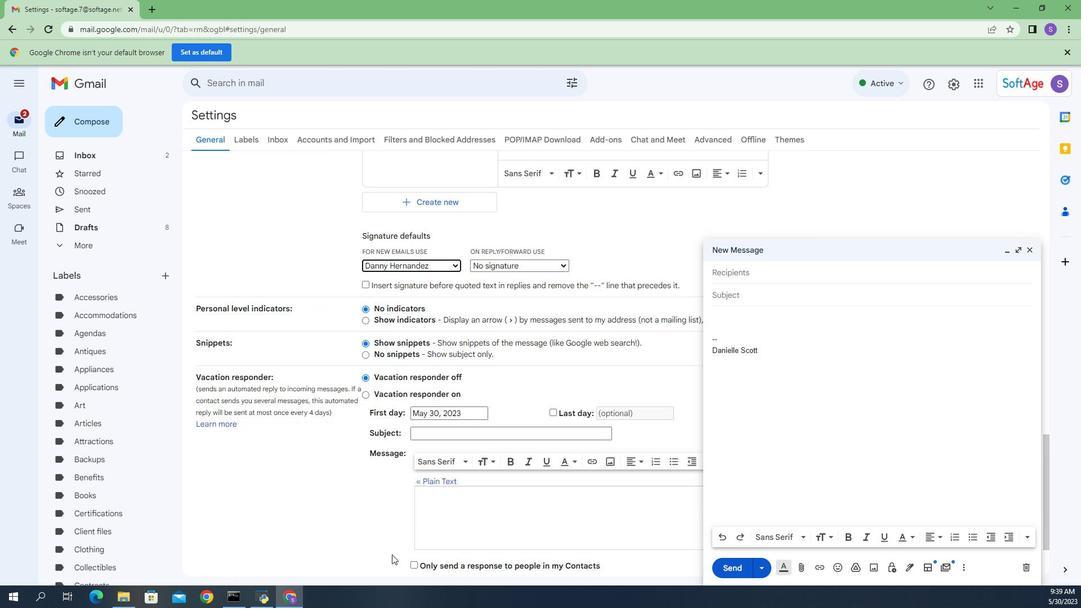
Action: Mouse scrolled (379, 571) with delta (0, 0)
Screenshot: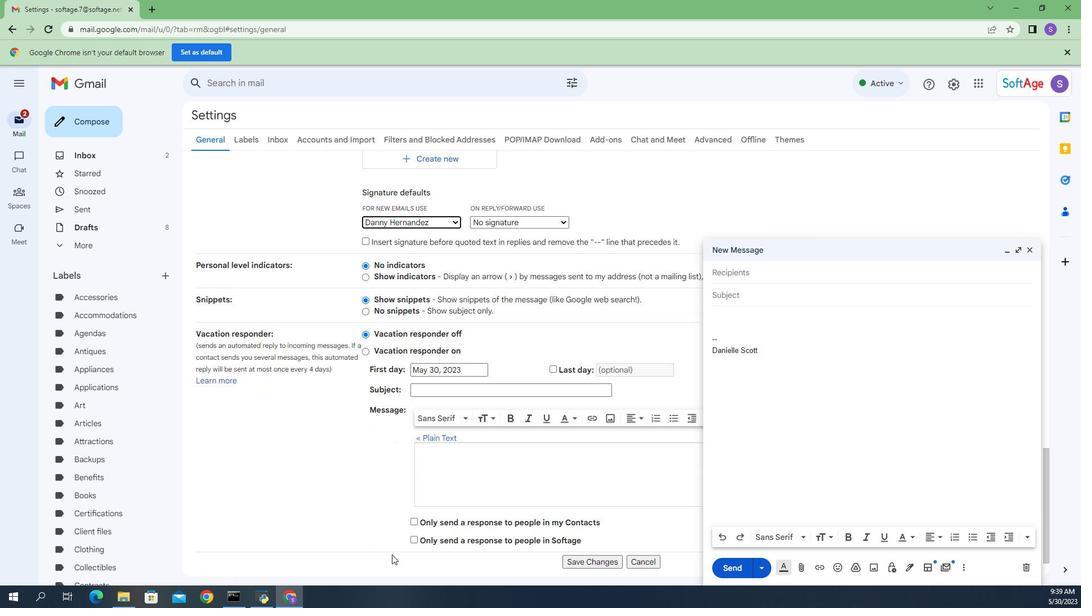 
Action: Mouse scrolled (379, 571) with delta (0, 0)
Screenshot: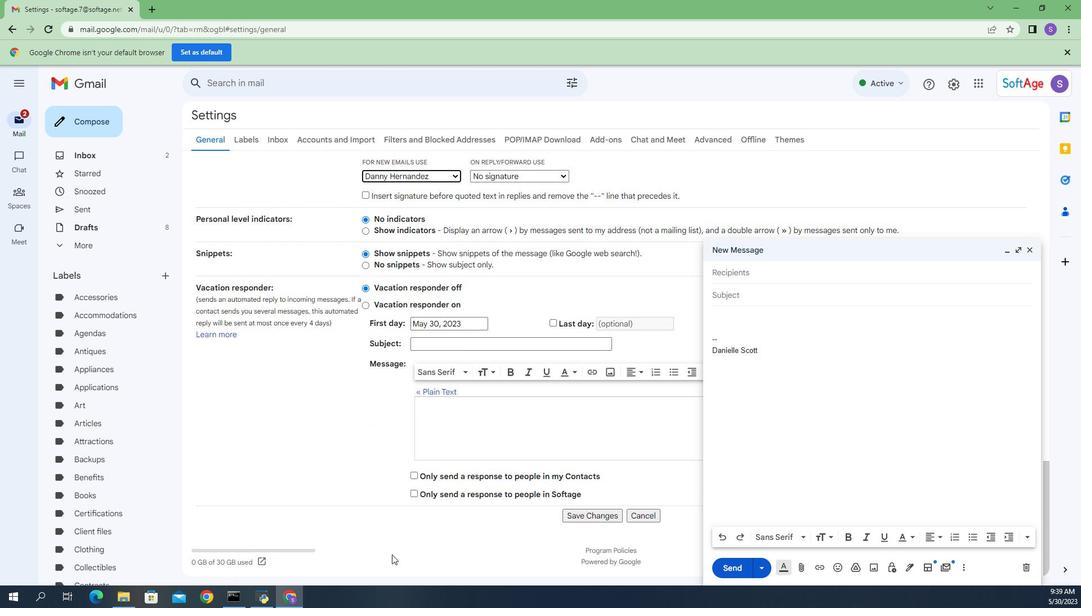 
Action: Mouse moved to (584, 536)
Screenshot: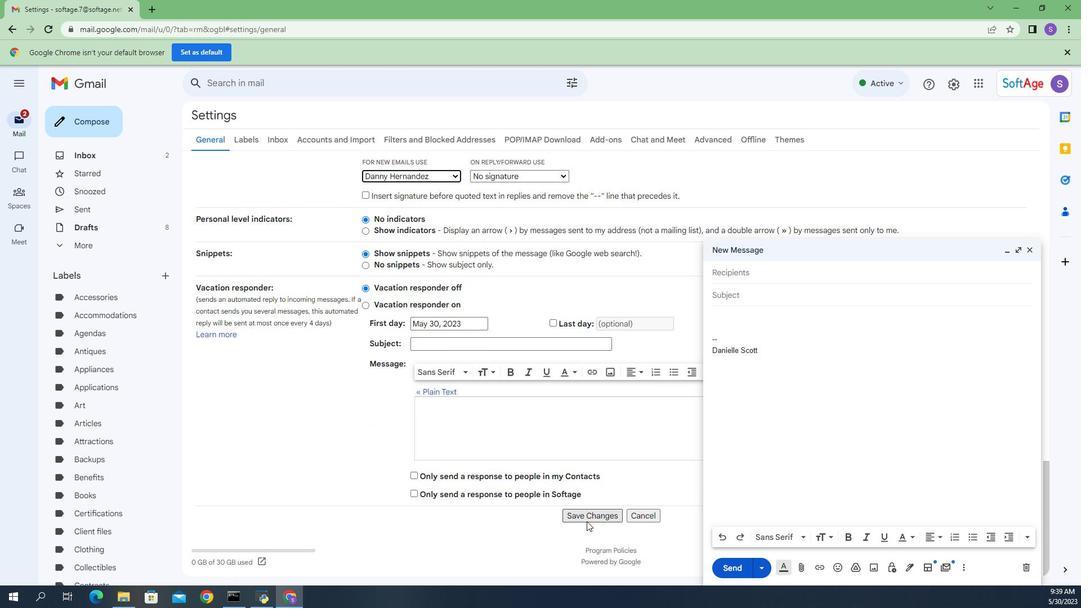 
Action: Mouse pressed left at (584, 536)
Screenshot: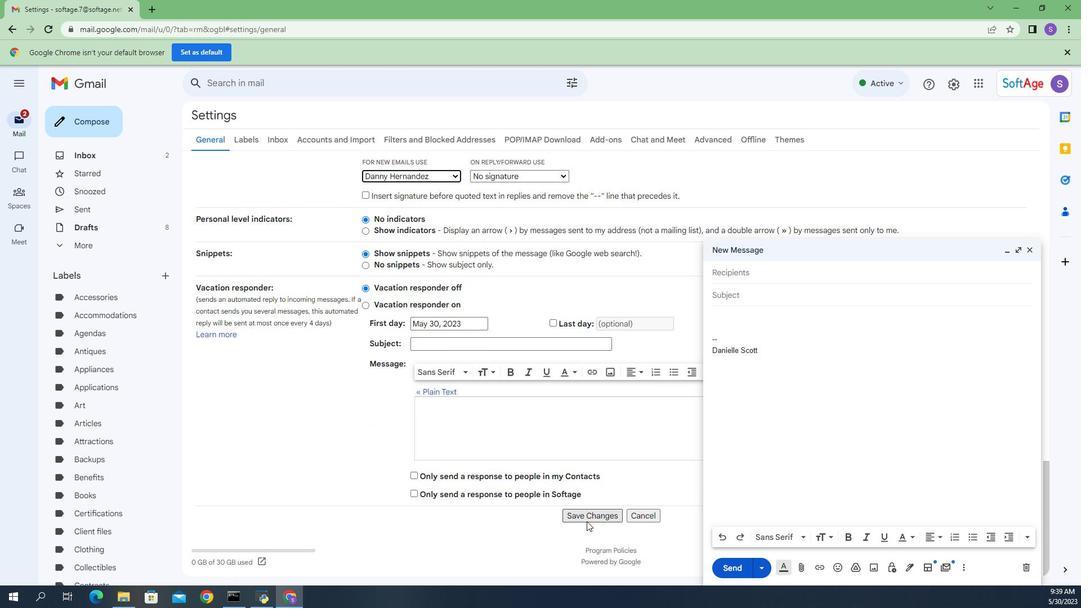 
Action: Mouse moved to (1049, 244)
Screenshot: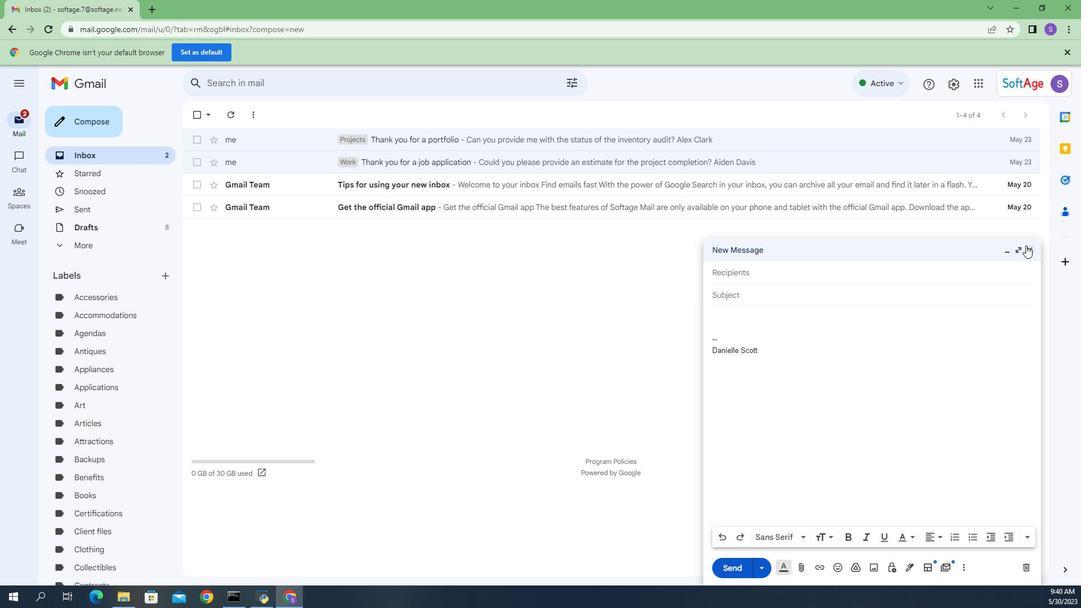
Action: Mouse pressed left at (1049, 244)
Screenshot: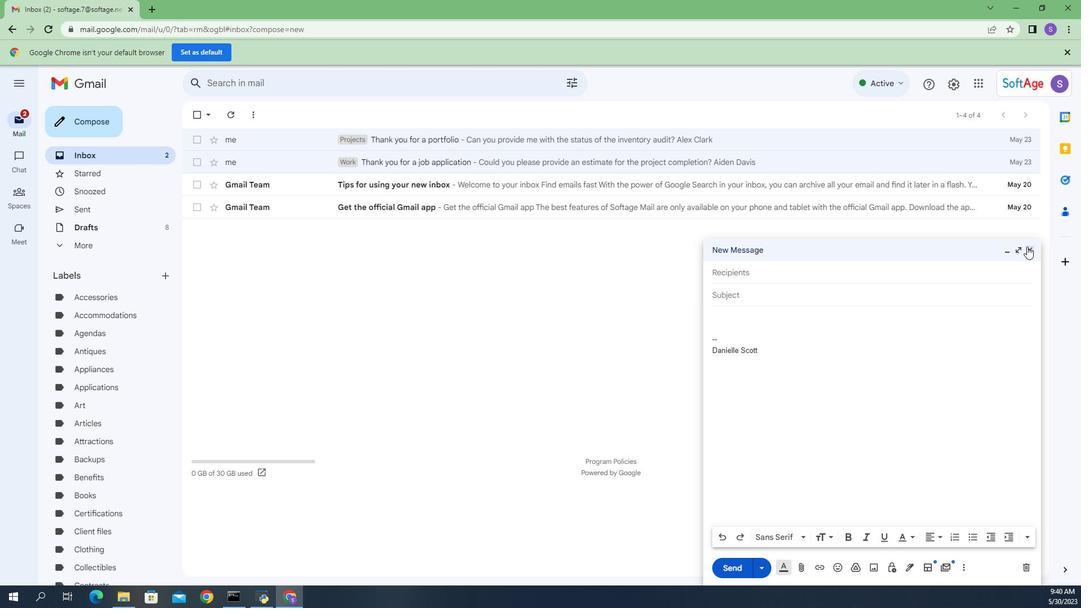
Action: Mouse moved to (70, 109)
Screenshot: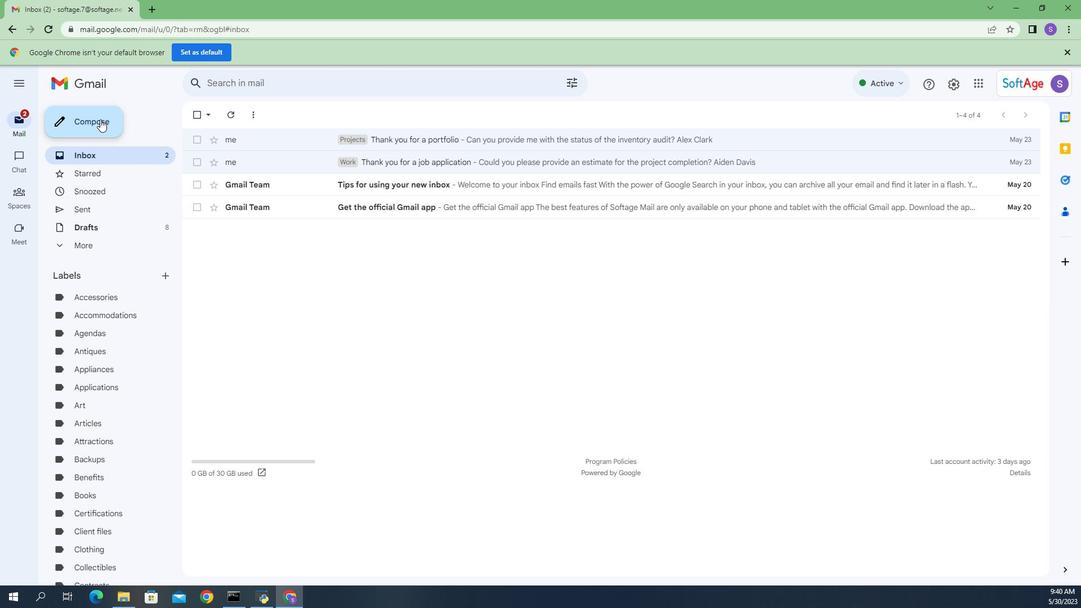 
Action: Mouse pressed left at (70, 109)
Screenshot: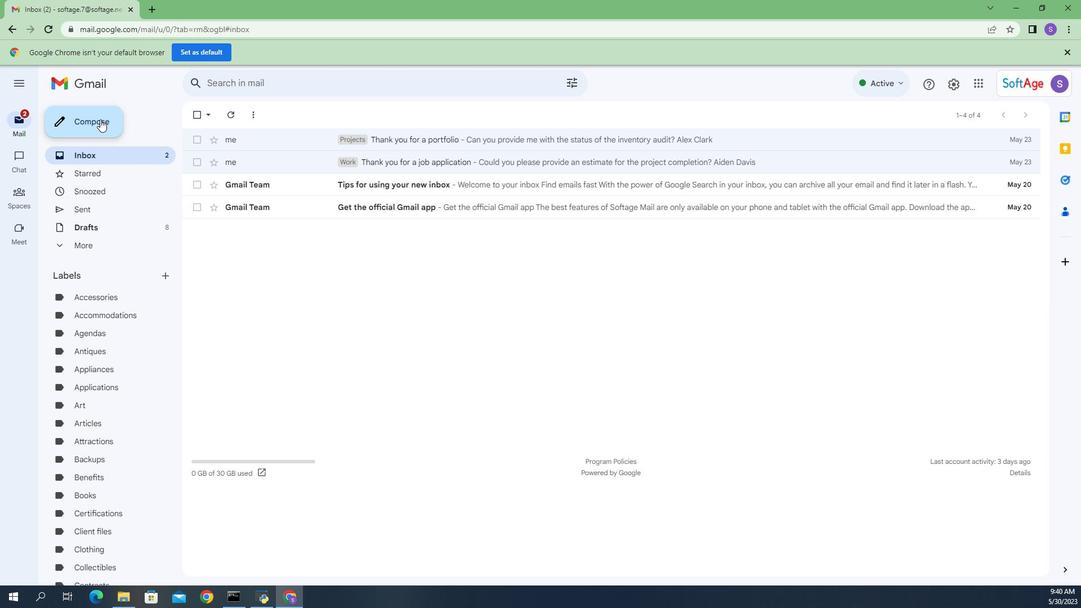 
Action: Mouse moved to (735, 295)
Screenshot: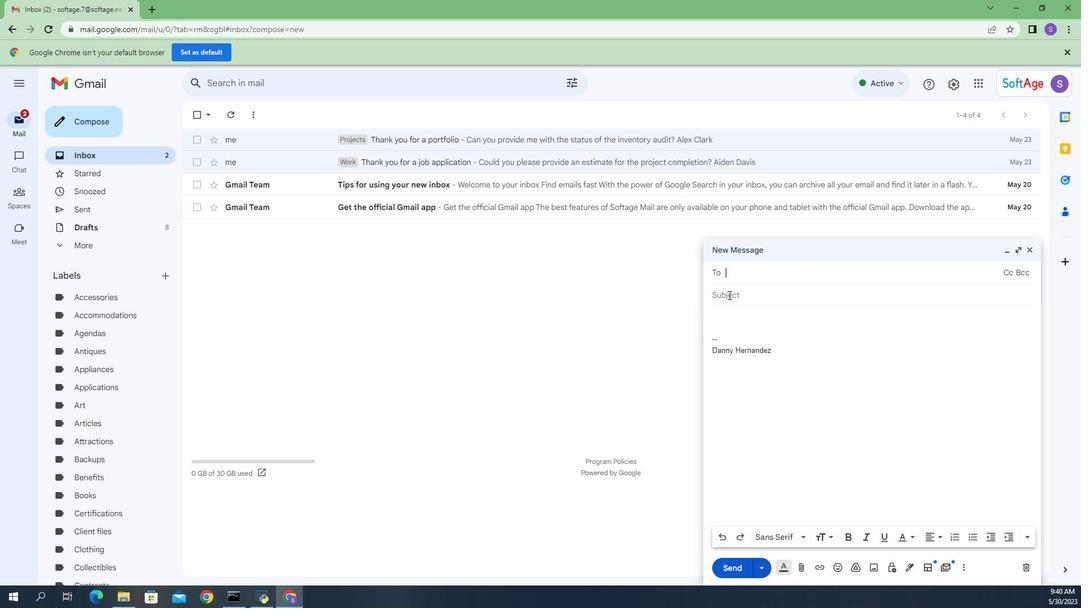 
Action: Mouse pressed left at (735, 295)
Screenshot: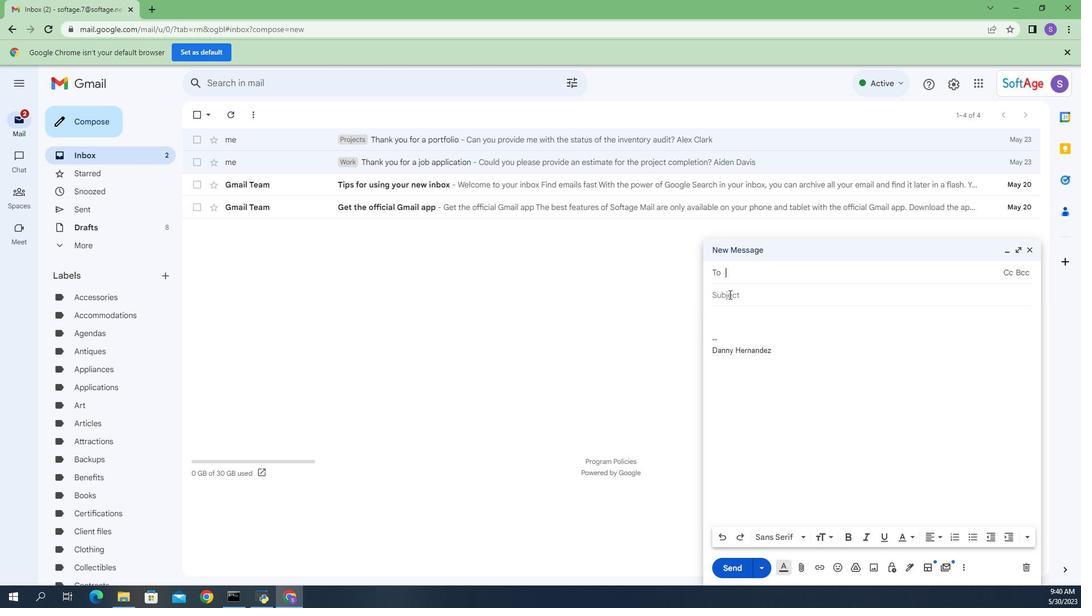 
Action: Mouse moved to (883, 318)
Screenshot: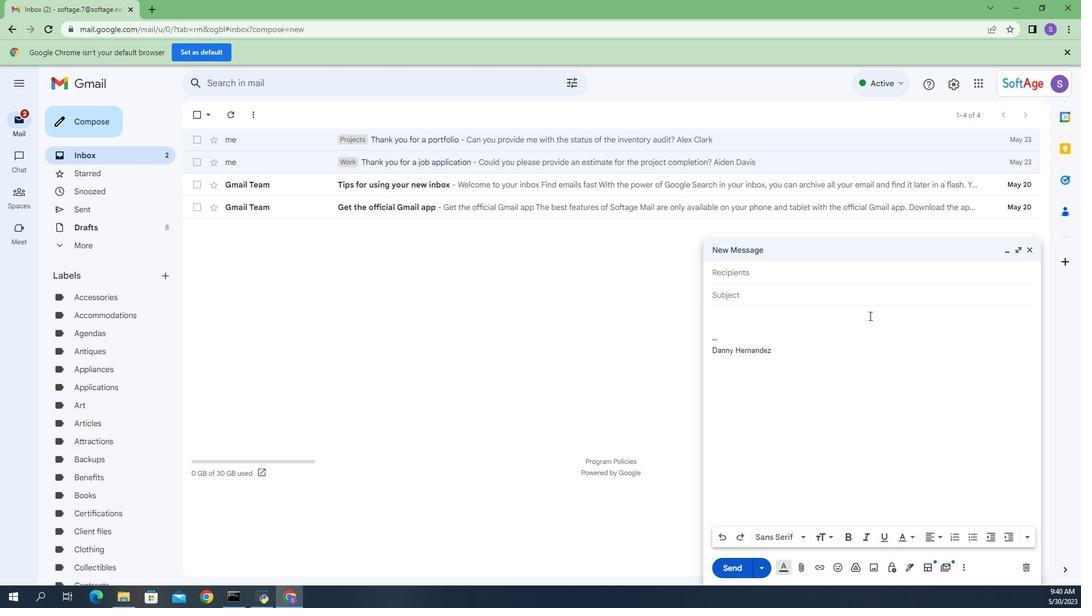 
Action: Key pressed <Key.caps_lock>F<Key.caps_lock>ollow-up<Key.space>on<Key.space>a<Key.space>salary<Key.space>expectation
Screenshot: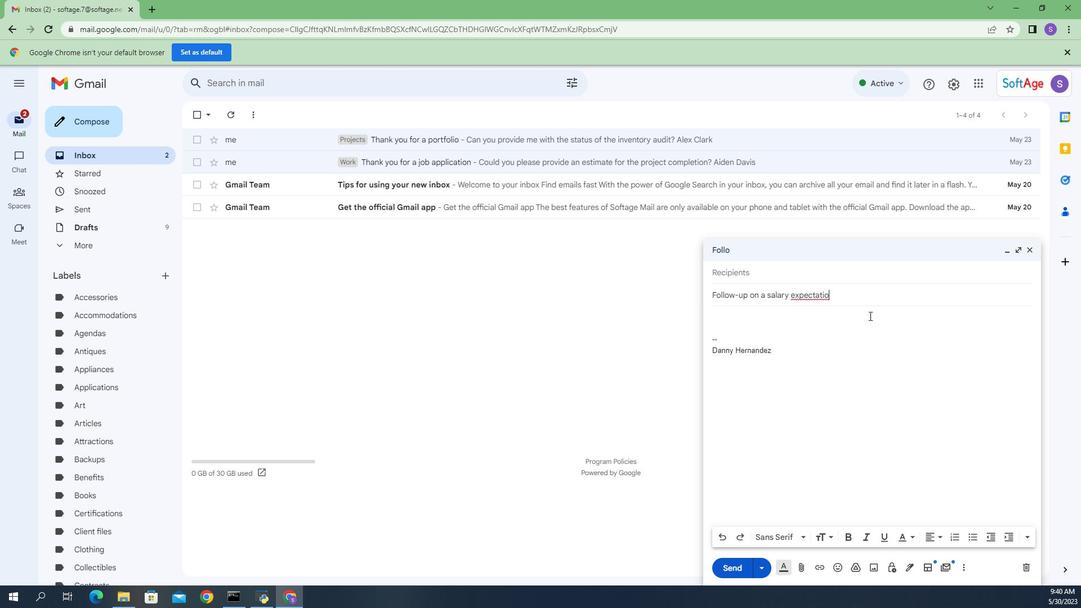 
Action: Mouse moved to (731, 323)
Screenshot: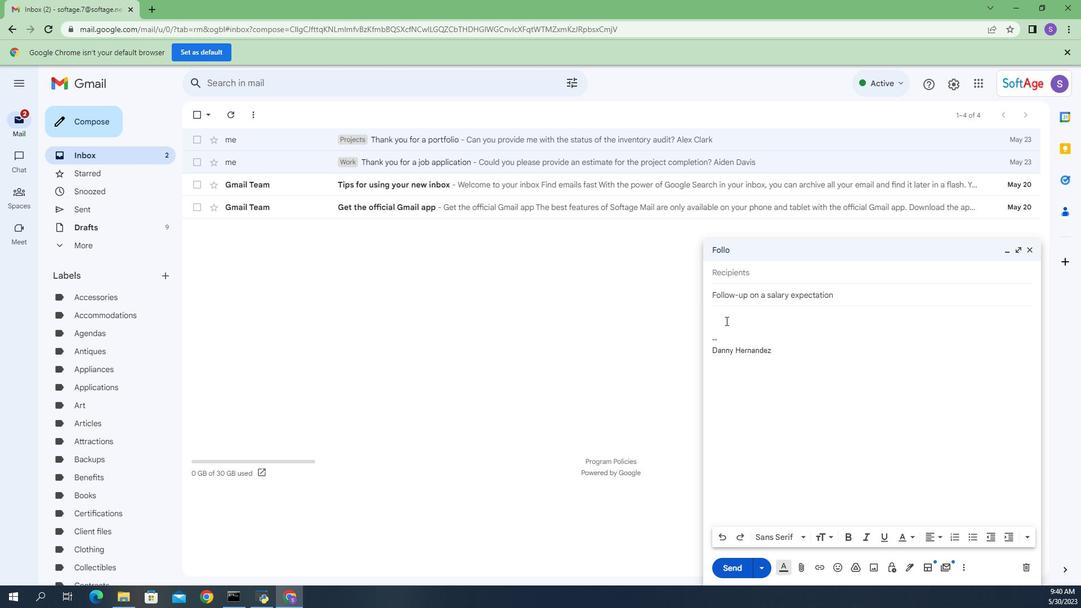 
Action: Mouse pressed left at (731, 323)
Screenshot: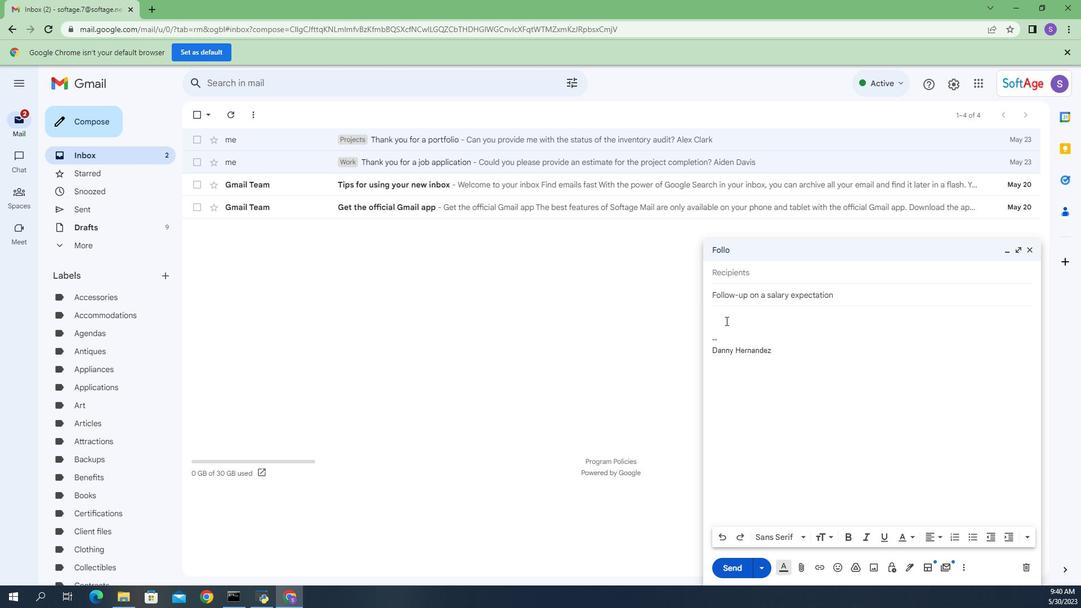 
Action: Mouse moved to (727, 323)
Screenshot: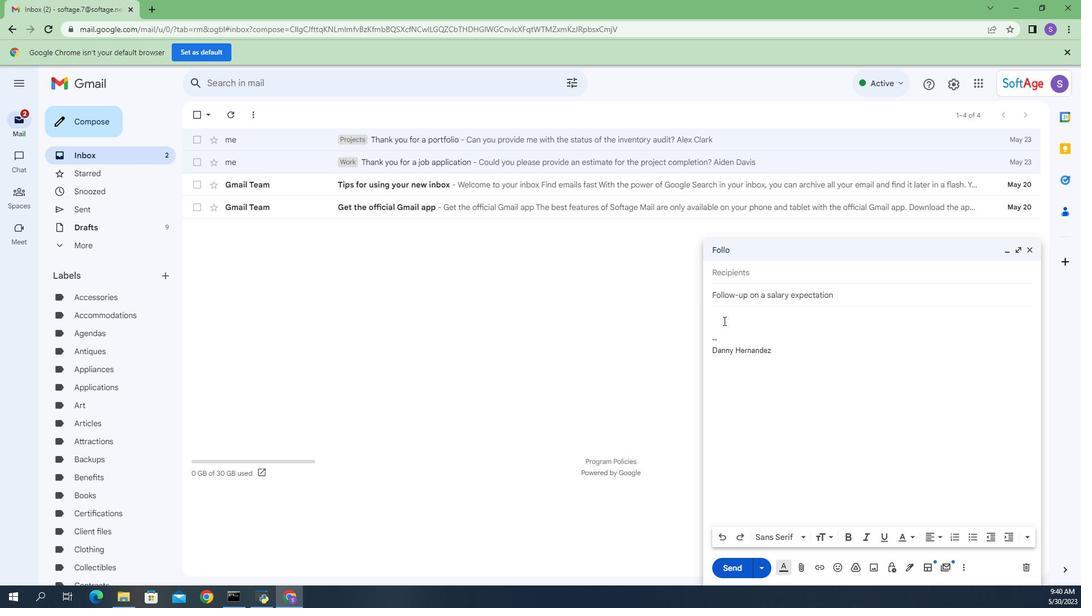 
Action: Key pressed <Key.caps_lock>I
Screenshot: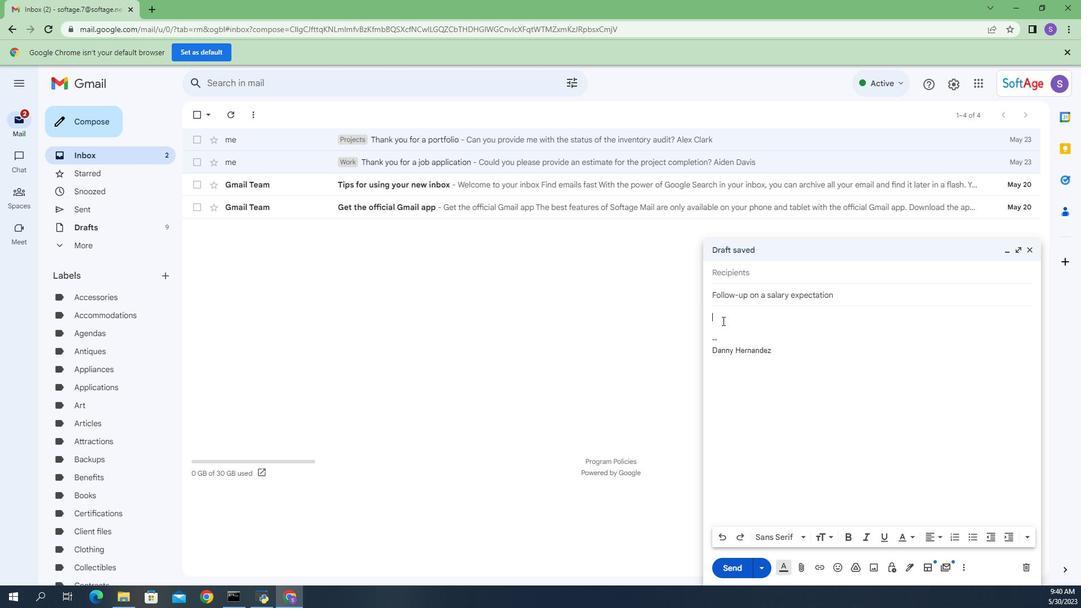 
Action: Mouse moved to (727, 324)
Screenshot: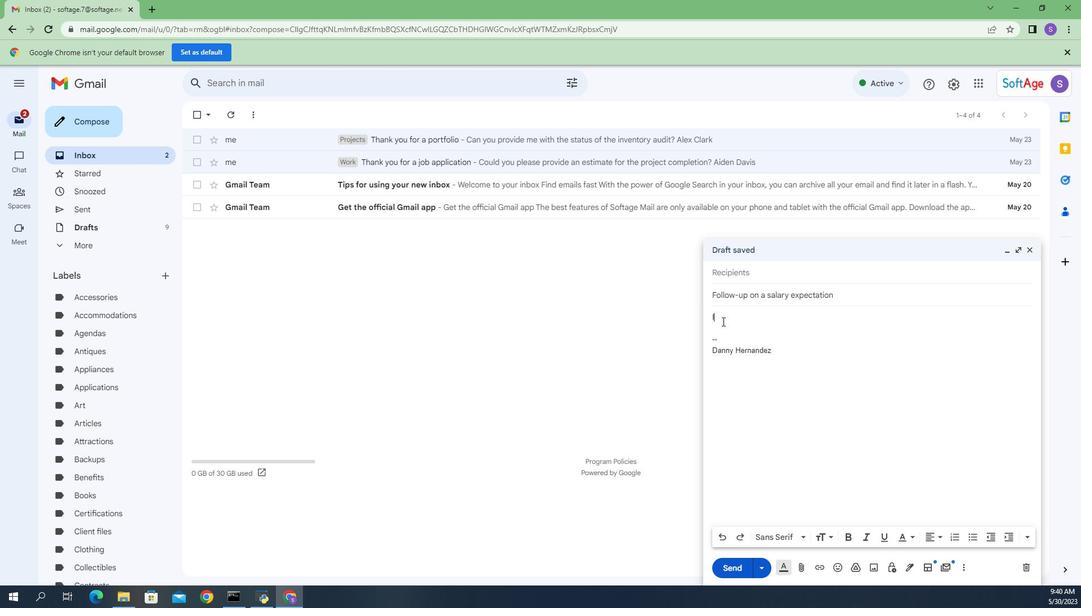 
Action: Key pressed <Key.caps_lock><Key.space>am<Key.space>
Screenshot: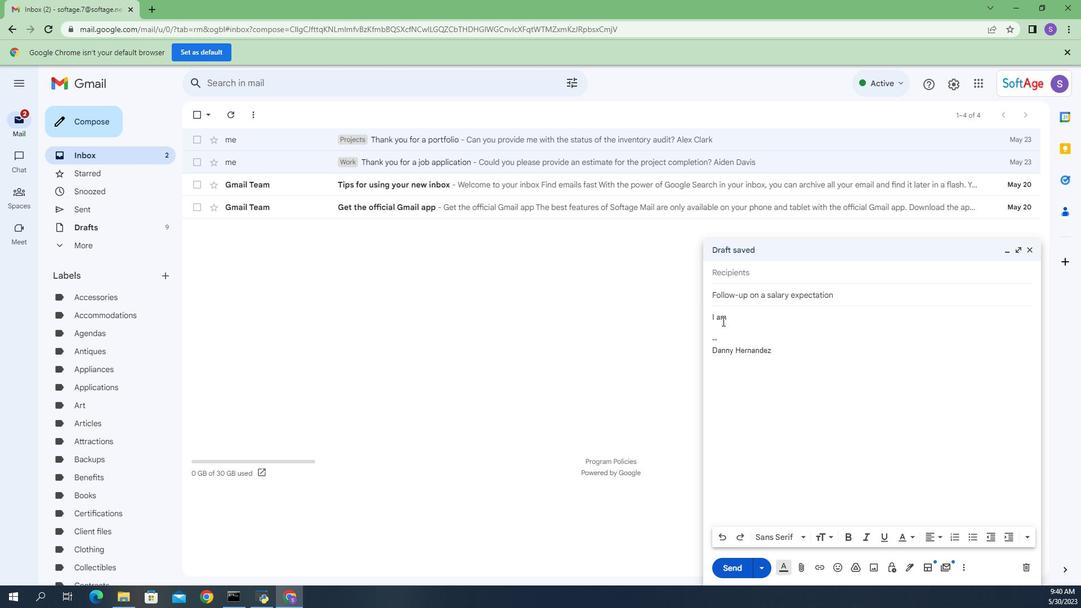 
Action: Mouse moved to (727, 325)
Screenshot: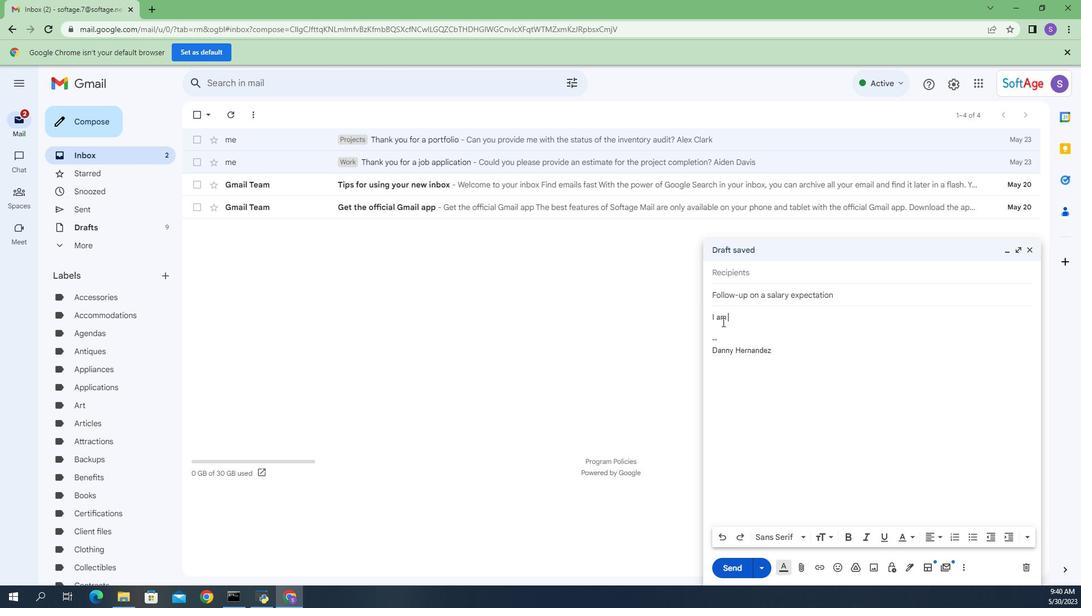 
Action: Key pressed m<Key.backspace>following<Key.space>up<Key.space>on<Key.space>the<Key.space>status<Key.space>of<Key.space>the<Key.space>project<Key.space>deliverables.<Key.space><Key.caps_lock>C<Key.caps_lock>an<Key.space>you<Key.space>please<Key.space>let<Key.space>me<Key.space>kmow<Key.space>if<Key.space>there<Key.space>are<Key.space>any<Key.space>delays<Key.shift_r>?
Screenshot: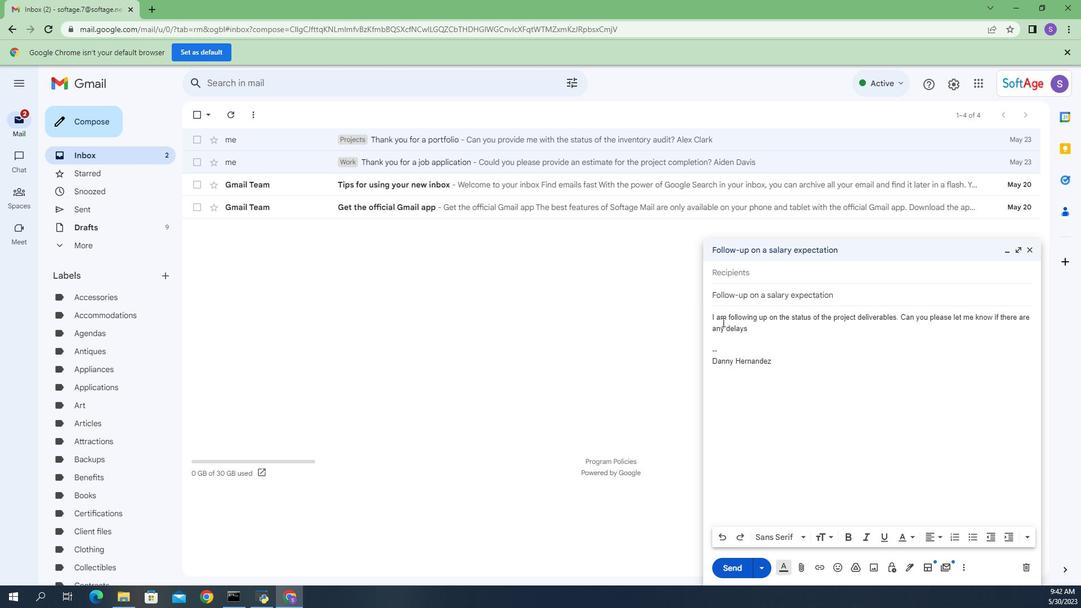 
Action: Mouse moved to (799, 271)
Screenshot: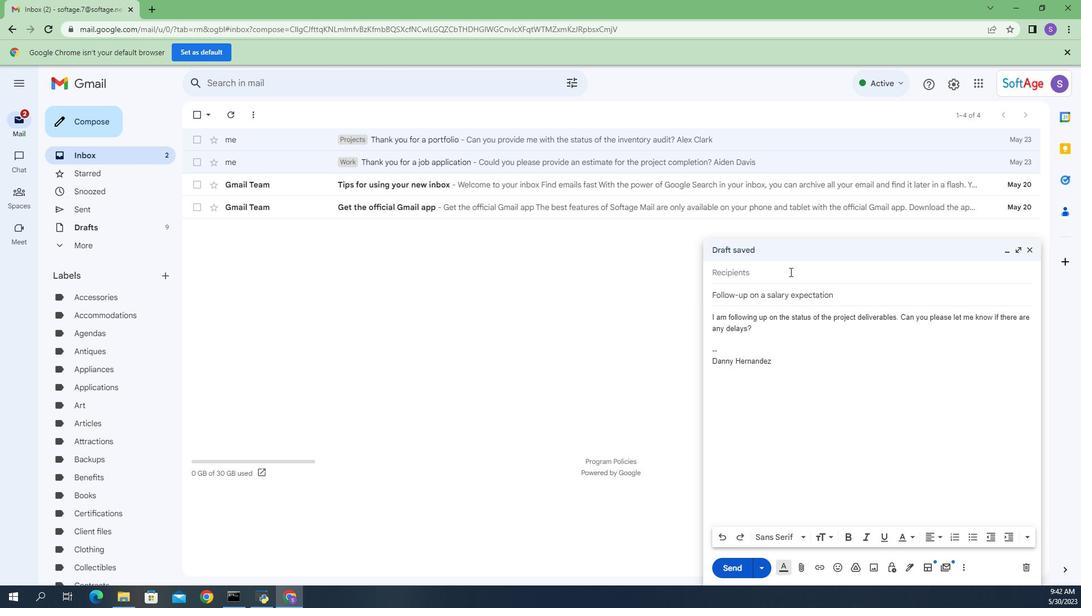 
Action: Mouse pressed left at (799, 271)
Screenshot: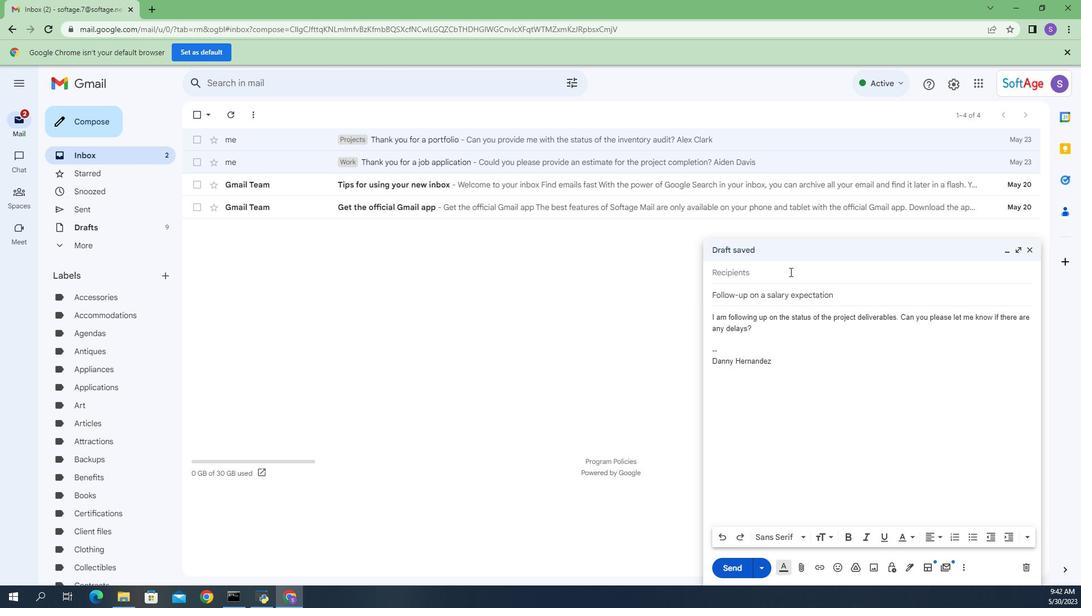 
Action: Key pressed softage.4<Key.shift_r><Key.shift_r><Key.shift_r><Key.shift_r><Key.shift_r><Key.shift_r><Key.shift_r><Key.shift_r>@softage.net
Screenshot: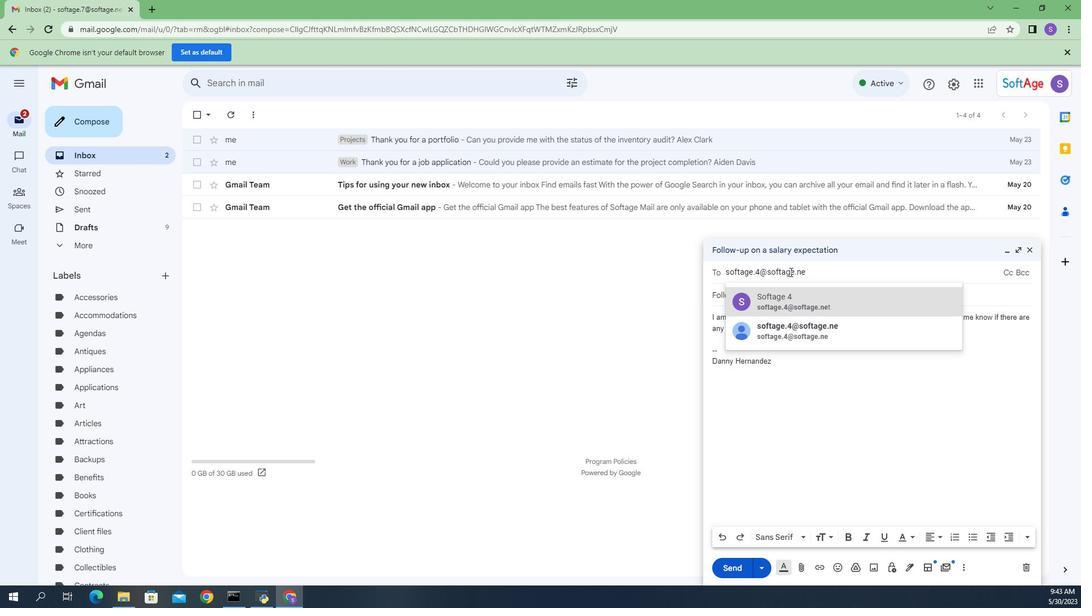 
Action: Mouse moved to (810, 307)
Screenshot: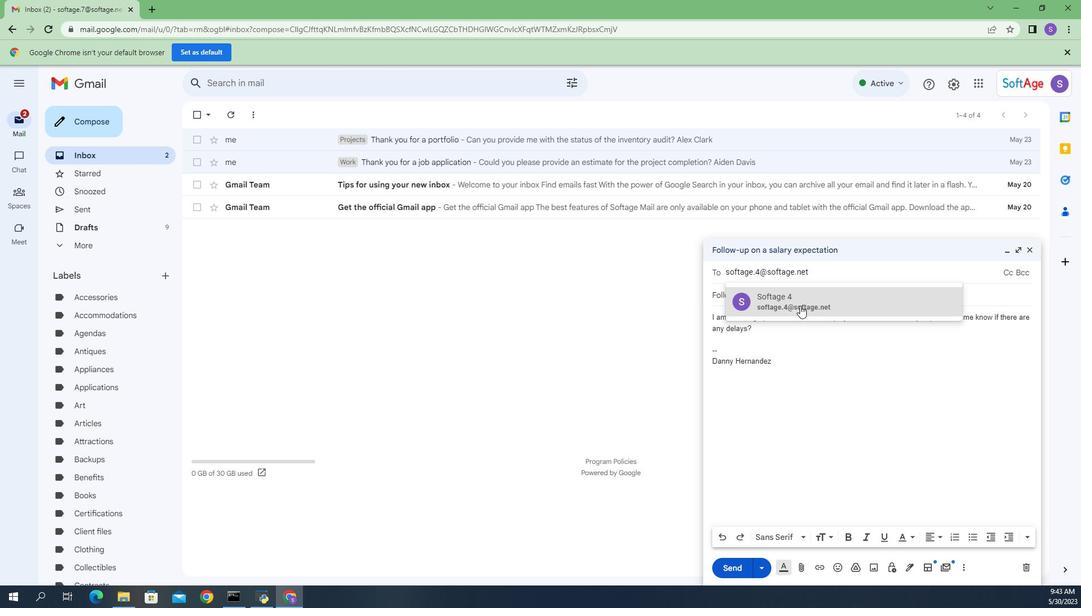 
Action: Mouse pressed left at (810, 307)
Screenshot: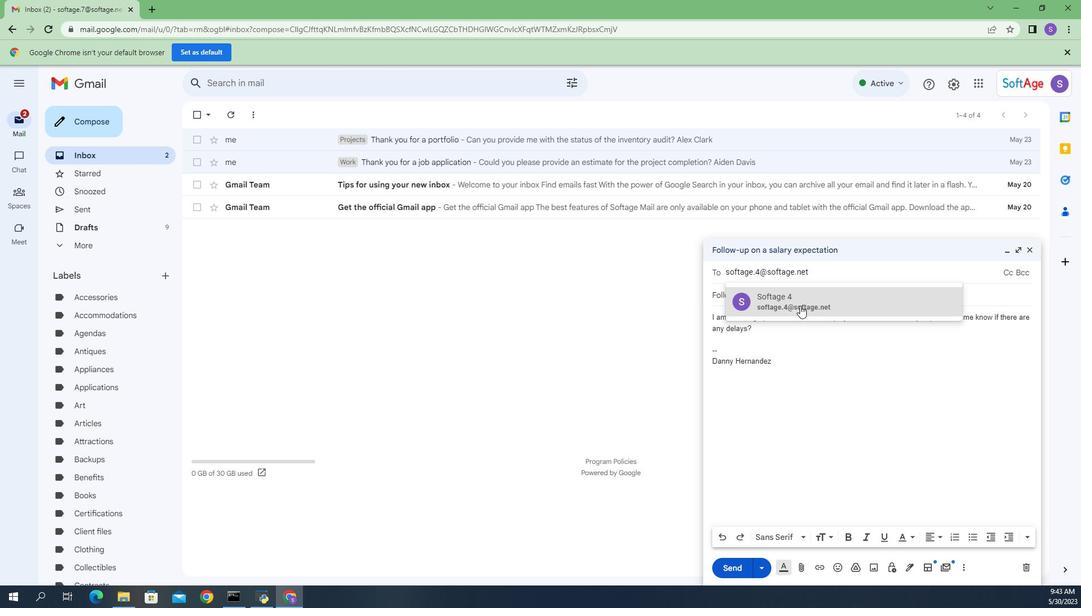 
Action: Mouse moved to (922, 197)
Screenshot: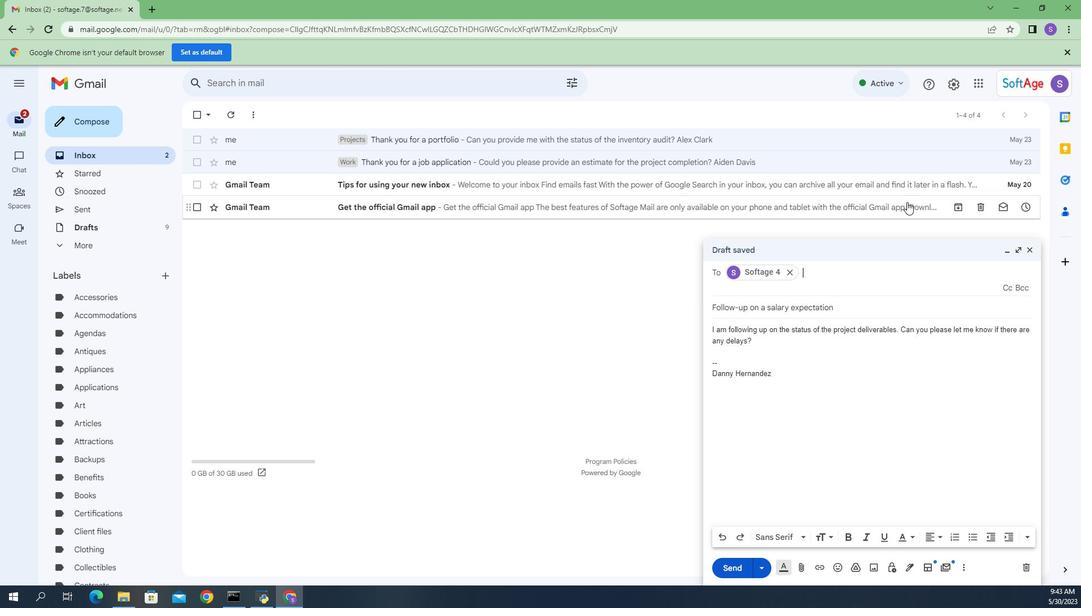 
Action: Key pressed softage.5<Key.shift_r><Key.shift_r><Key.shift_r><Key.shift_r><Key.shift_r><Key.shift_r>@softage.net
Screenshot: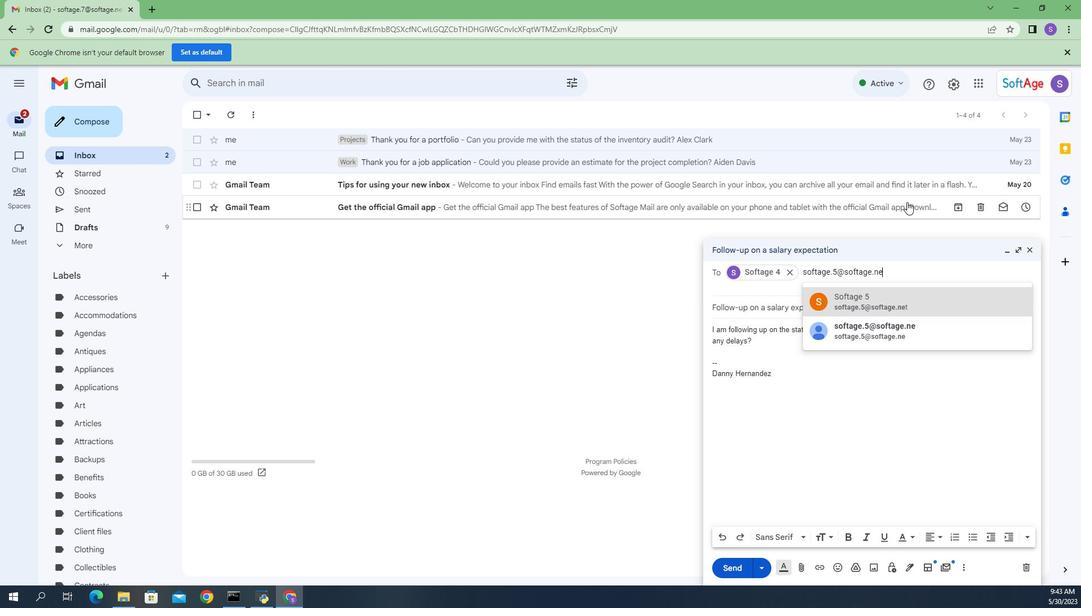 
Action: Mouse moved to (876, 302)
Screenshot: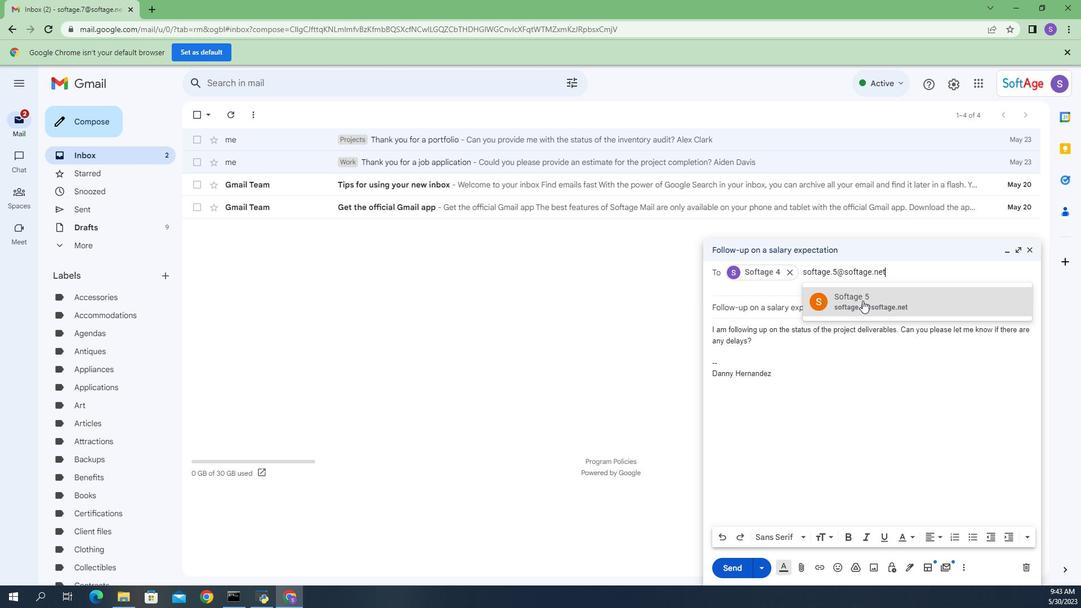 
Action: Mouse pressed left at (876, 302)
Screenshot: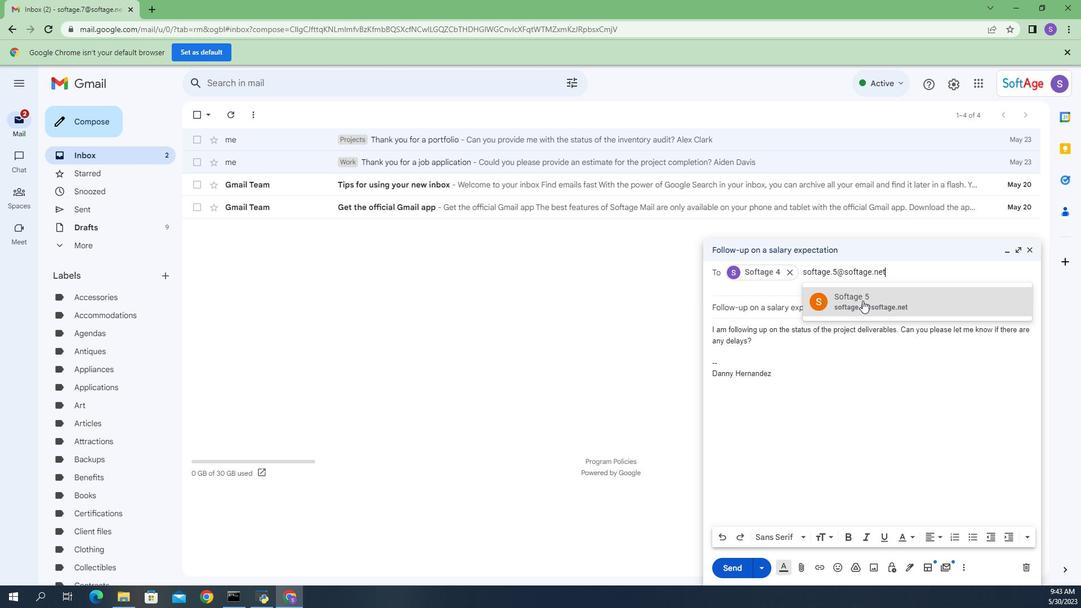 
Action: Mouse moved to (747, 584)
Screenshot: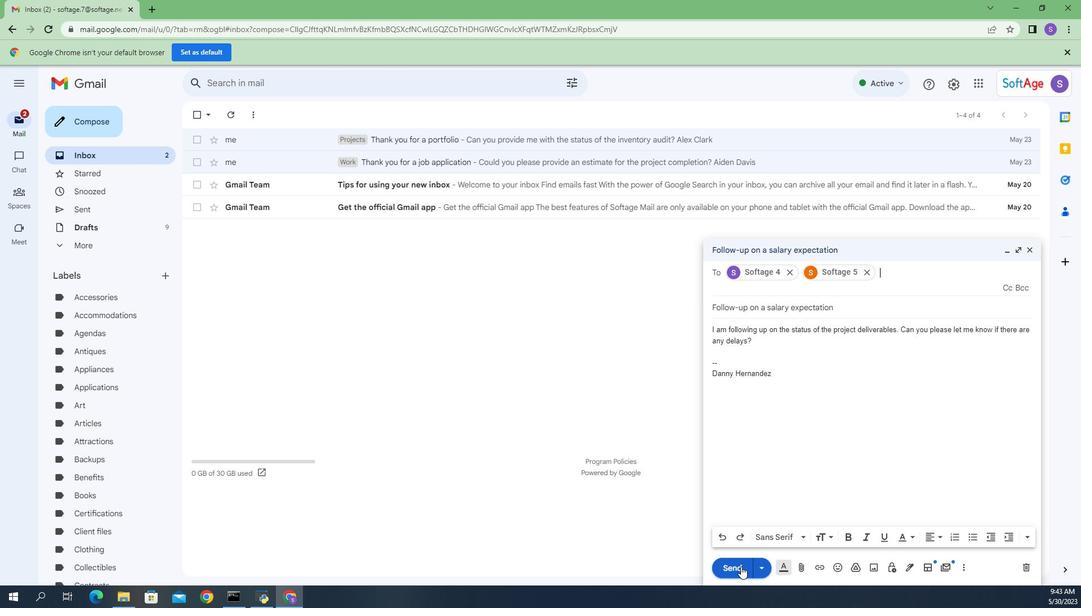 
Action: Mouse pressed left at (747, 584)
Screenshot: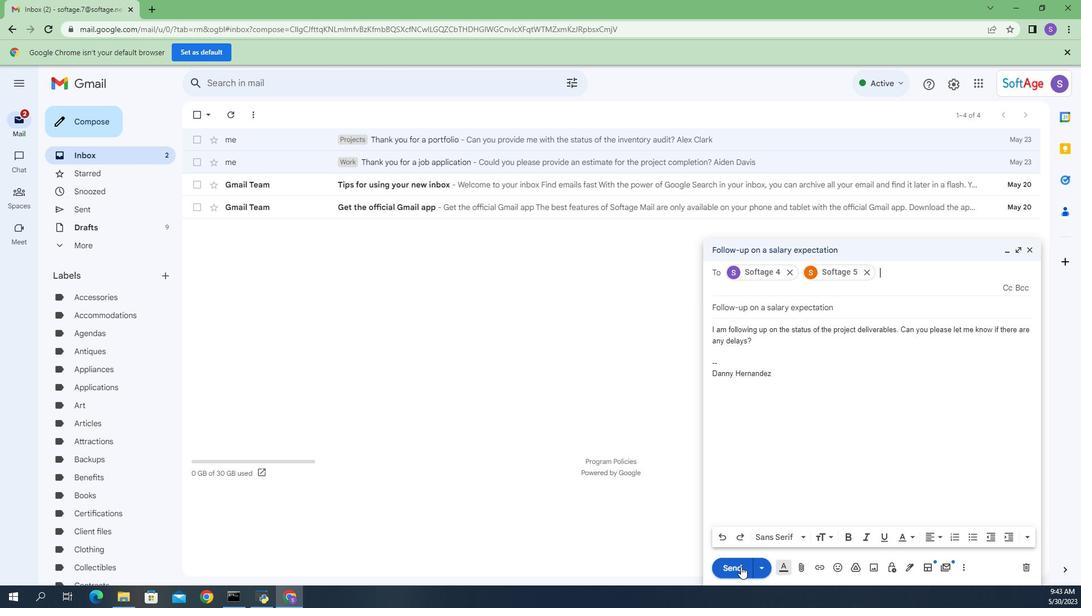 
Action: Mouse moved to (623, 445)
Screenshot: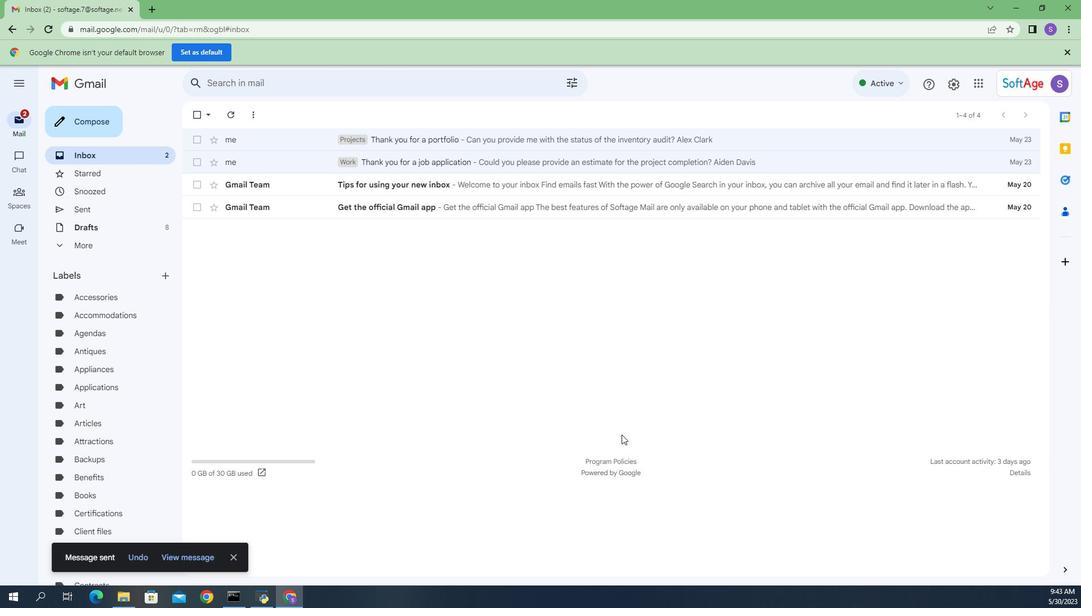 
